 Task: In the  document Hollywoodfile.odt change page color to  'Blue'. Insert watermark  'Do not copy ' Apply Font Style in watermark Georgia
Action: Mouse moved to (324, 423)
Screenshot: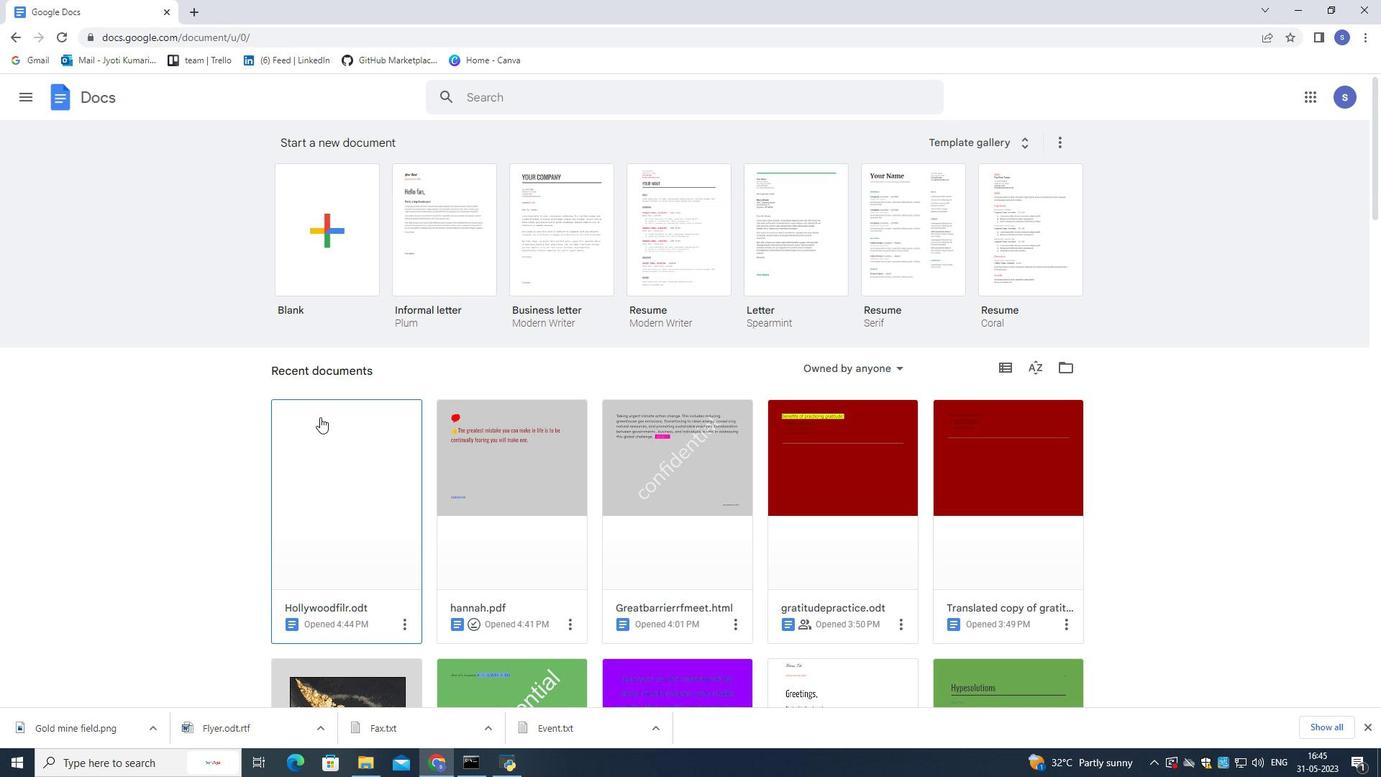 
Action: Mouse pressed left at (324, 423)
Screenshot: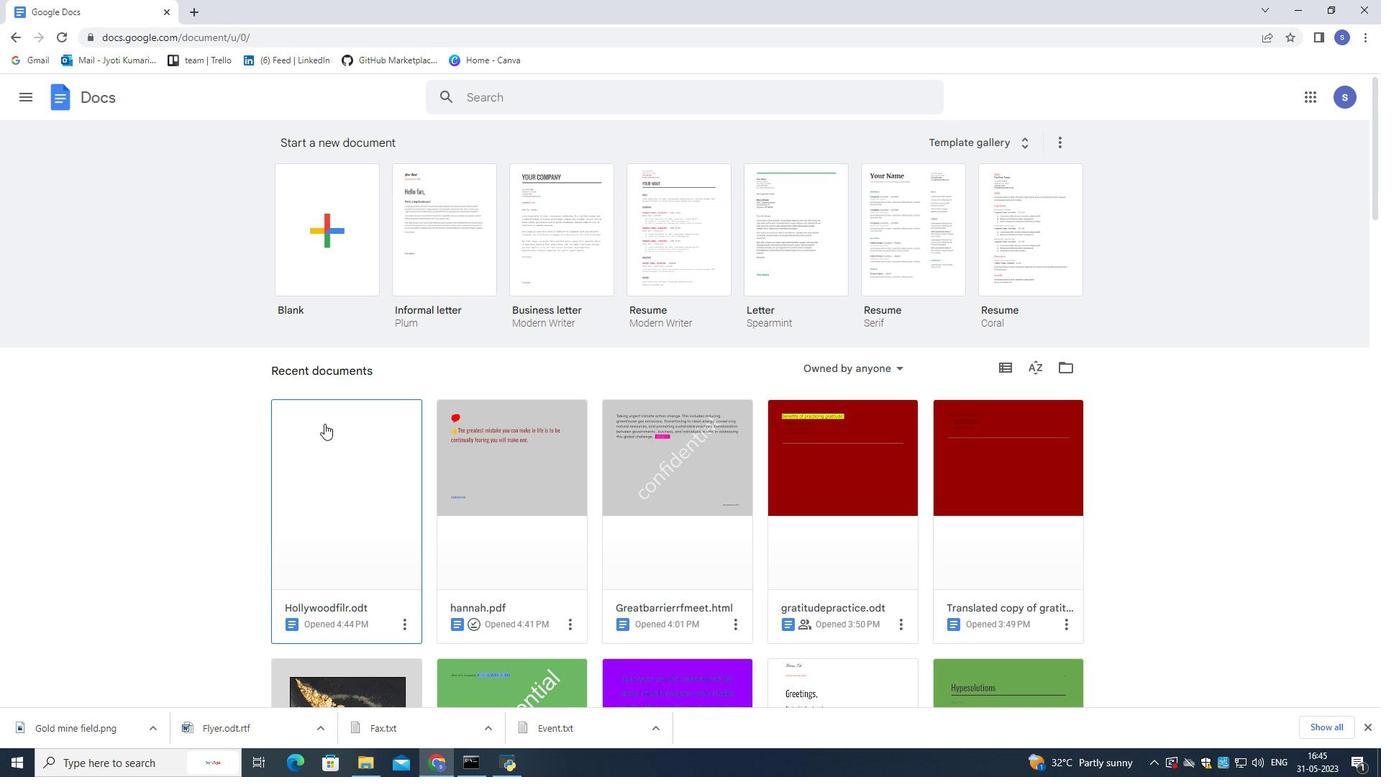 
Action: Mouse moved to (325, 424)
Screenshot: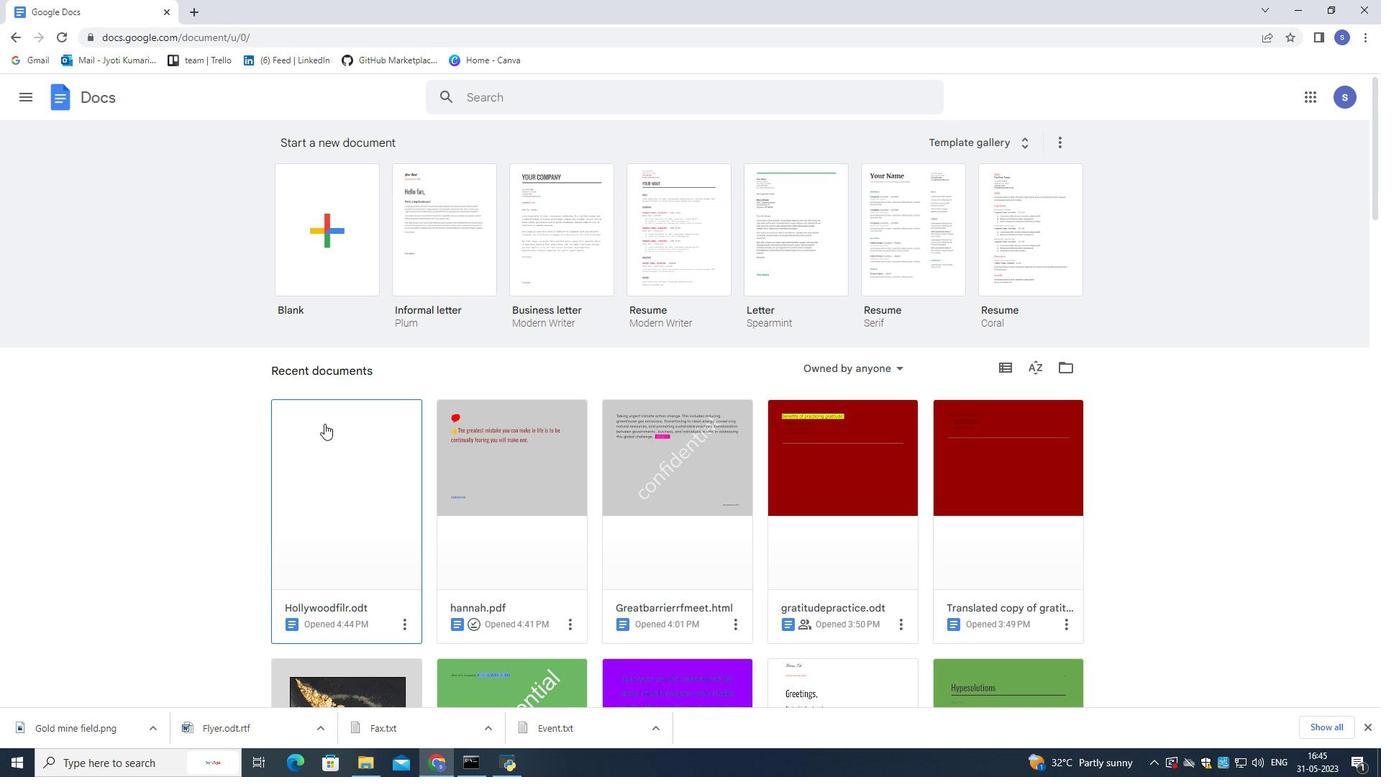 
Action: Mouse pressed left at (325, 424)
Screenshot: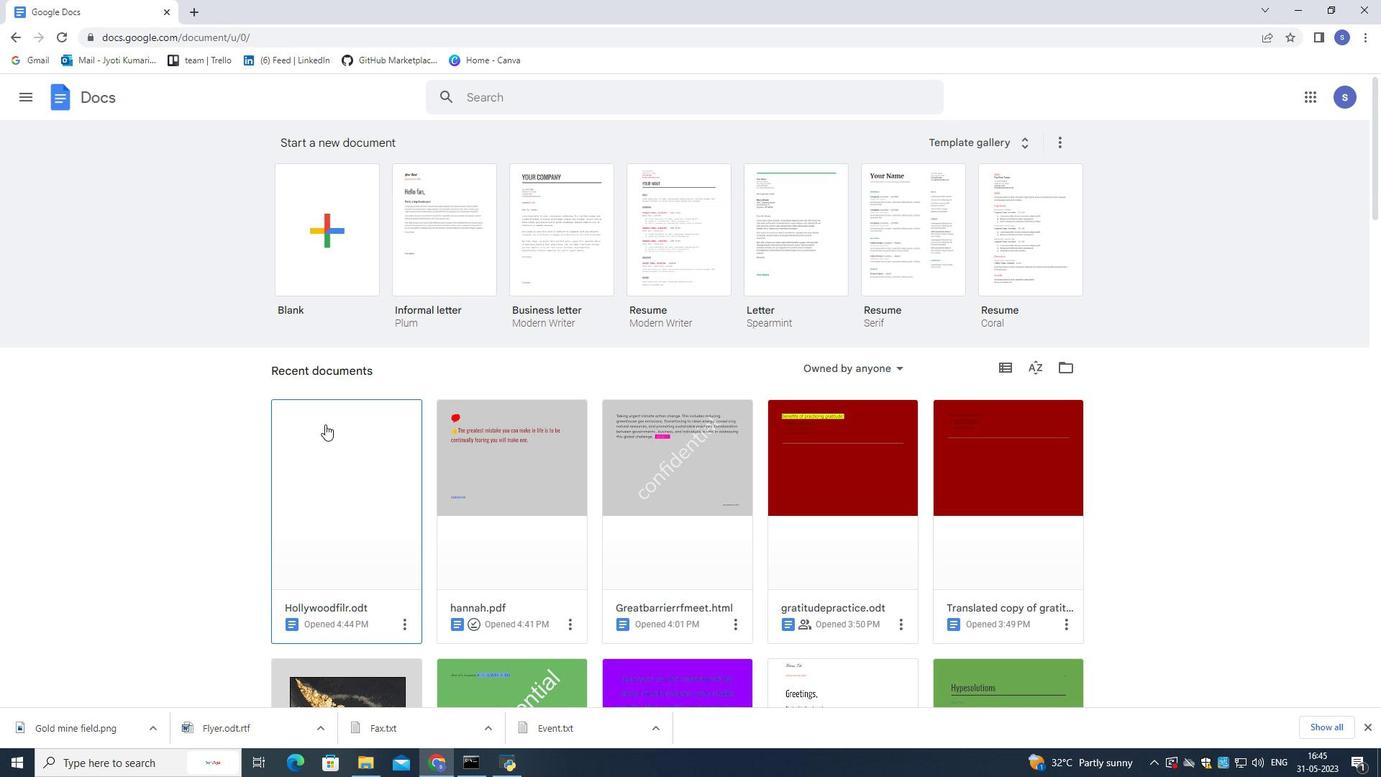 
Action: Mouse moved to (53, 107)
Screenshot: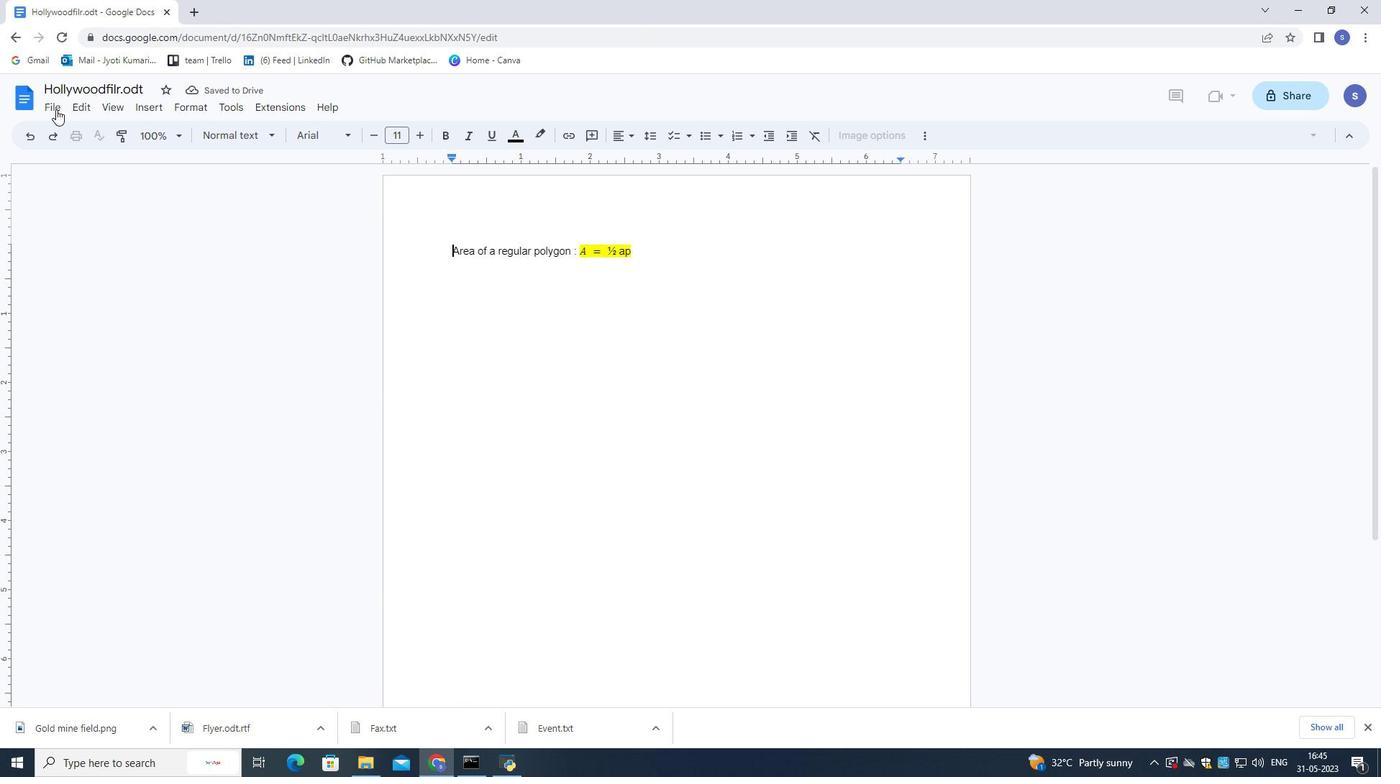 
Action: Mouse pressed left at (53, 107)
Screenshot: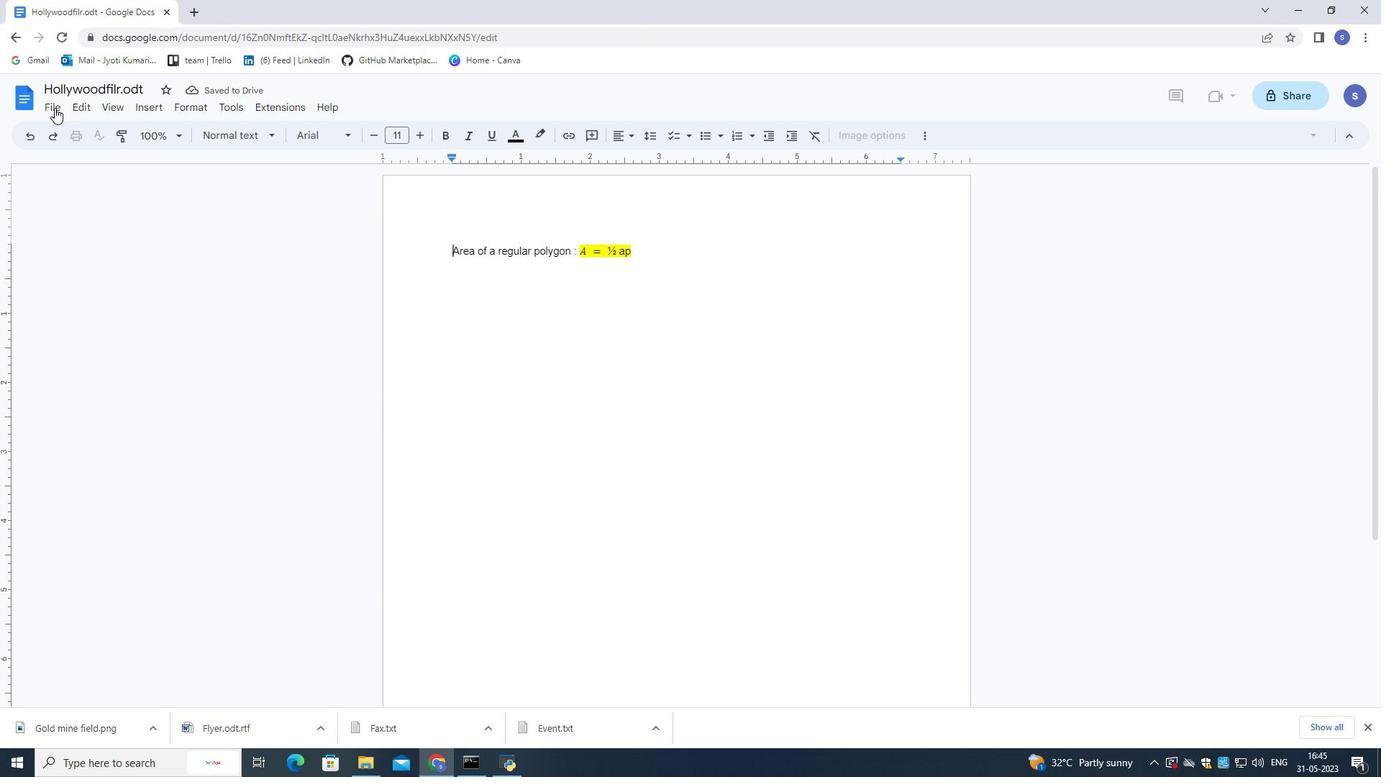 
Action: Mouse moved to (143, 433)
Screenshot: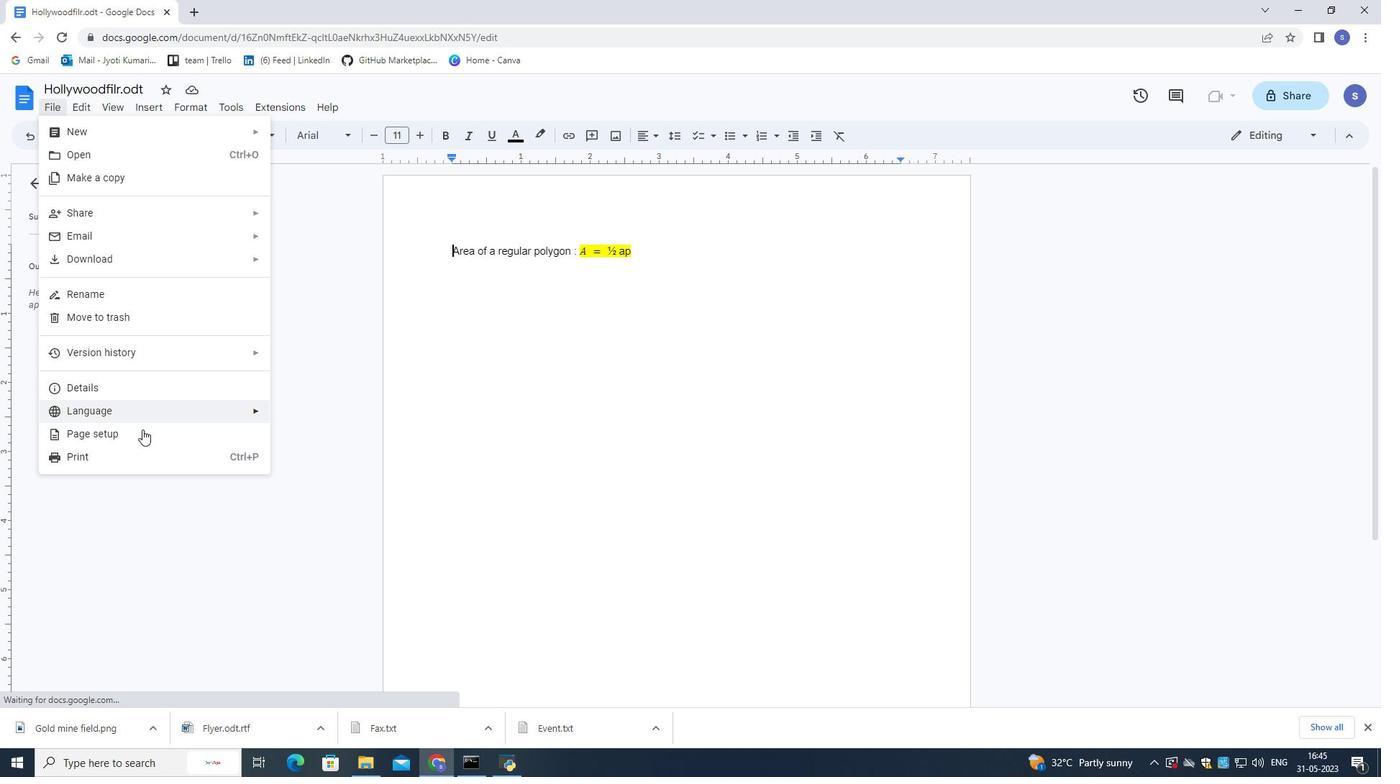 
Action: Mouse pressed left at (143, 433)
Screenshot: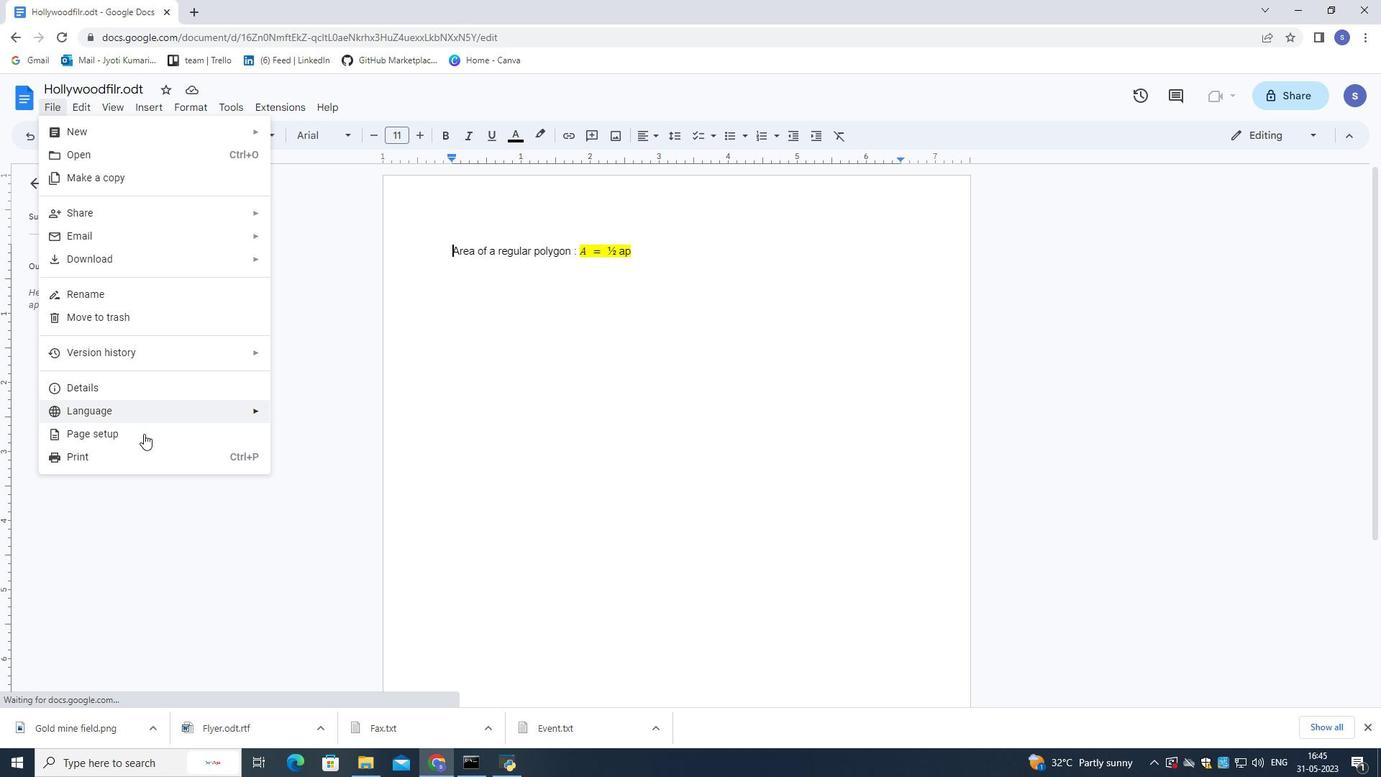 
Action: Mouse moved to (583, 475)
Screenshot: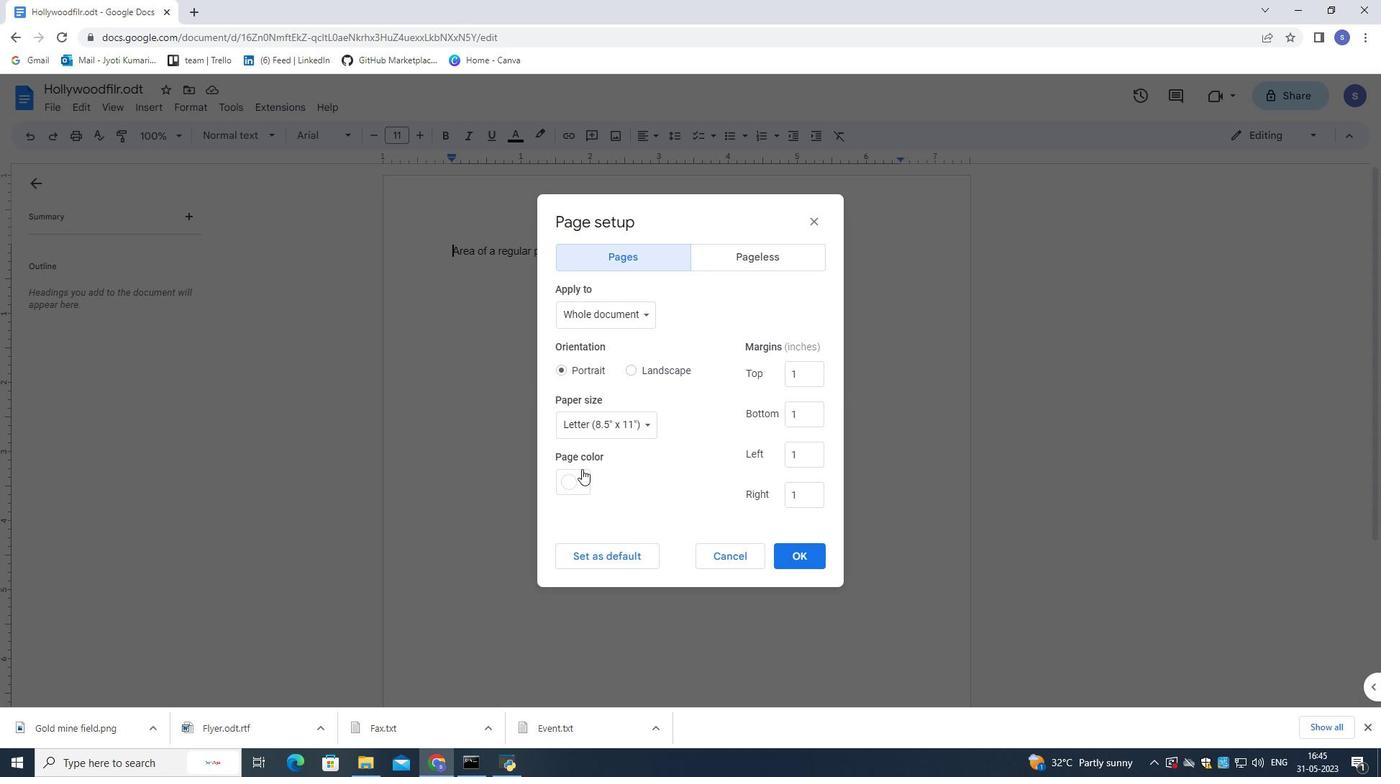 
Action: Mouse pressed left at (583, 475)
Screenshot: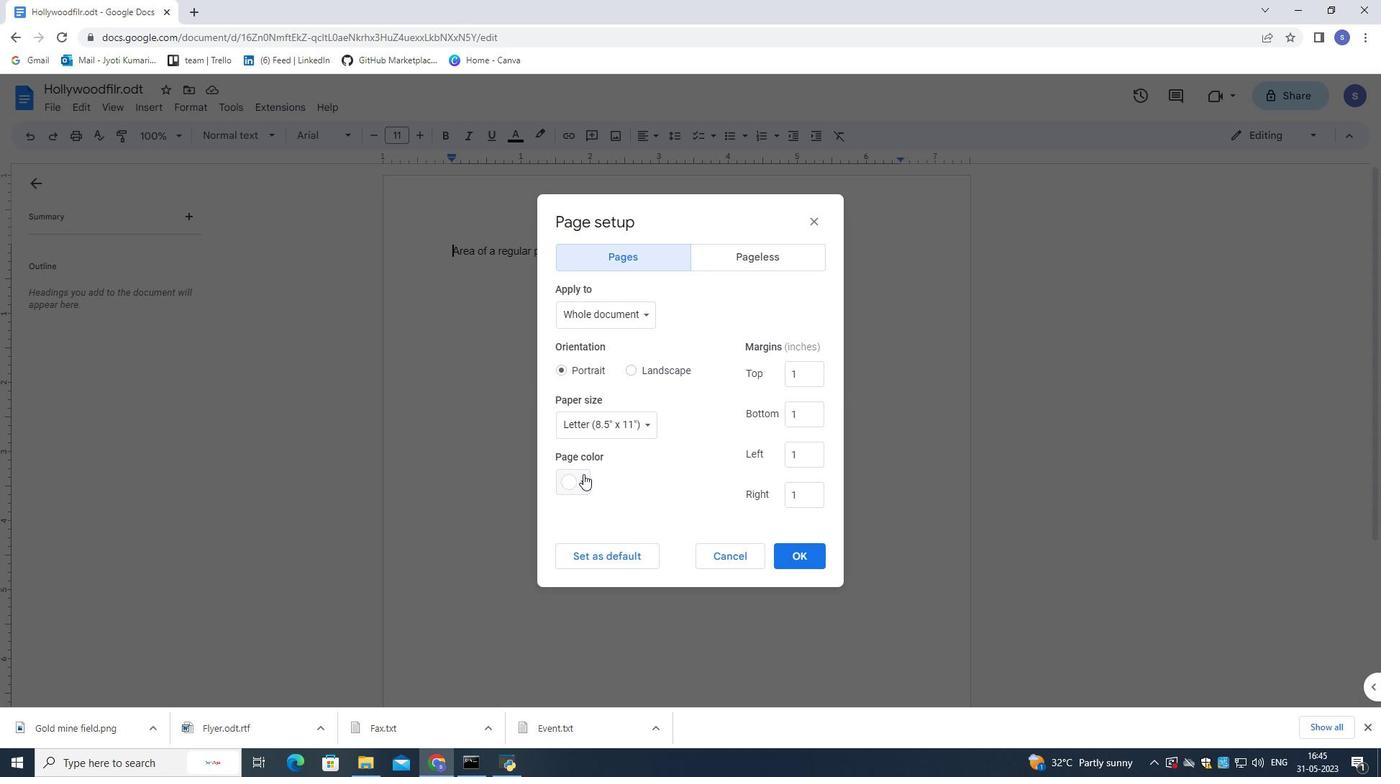 
Action: Mouse moved to (682, 577)
Screenshot: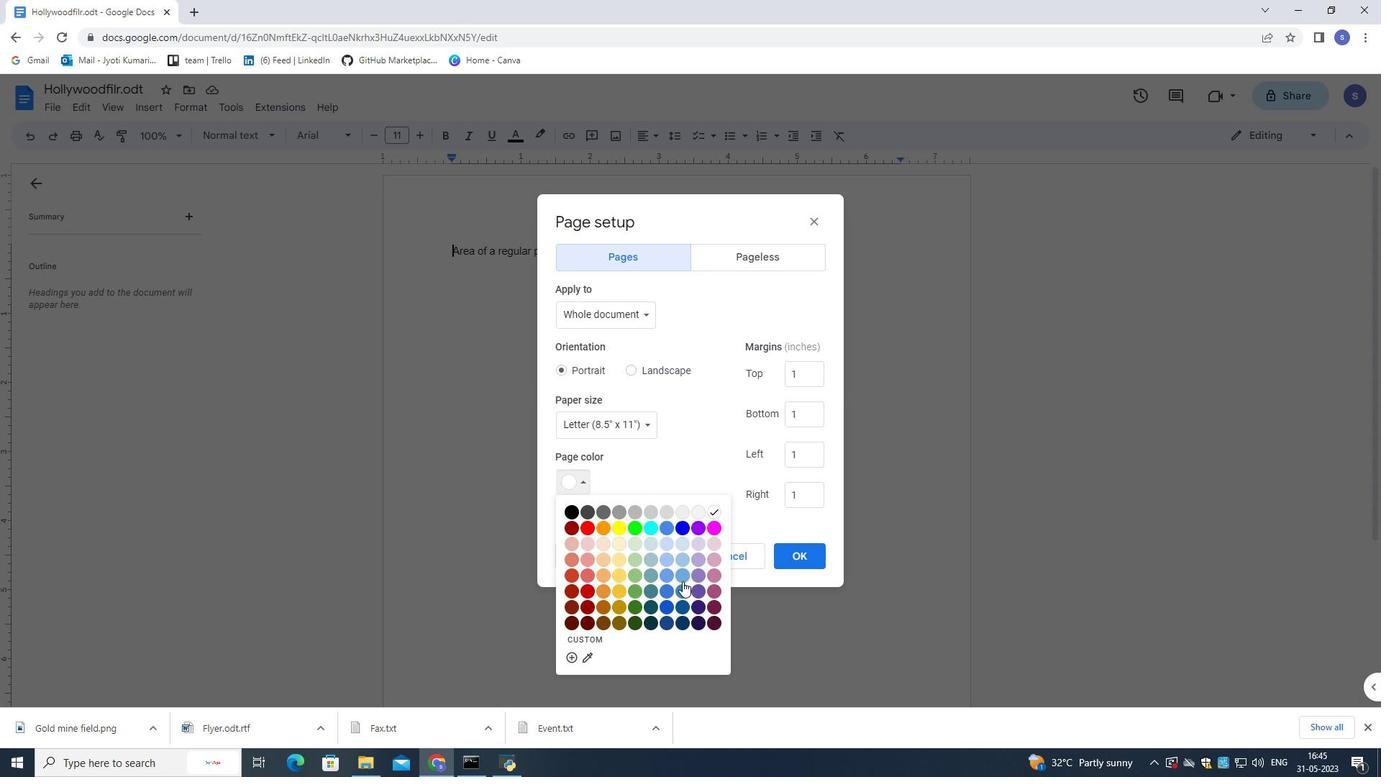 
Action: Mouse pressed left at (682, 577)
Screenshot: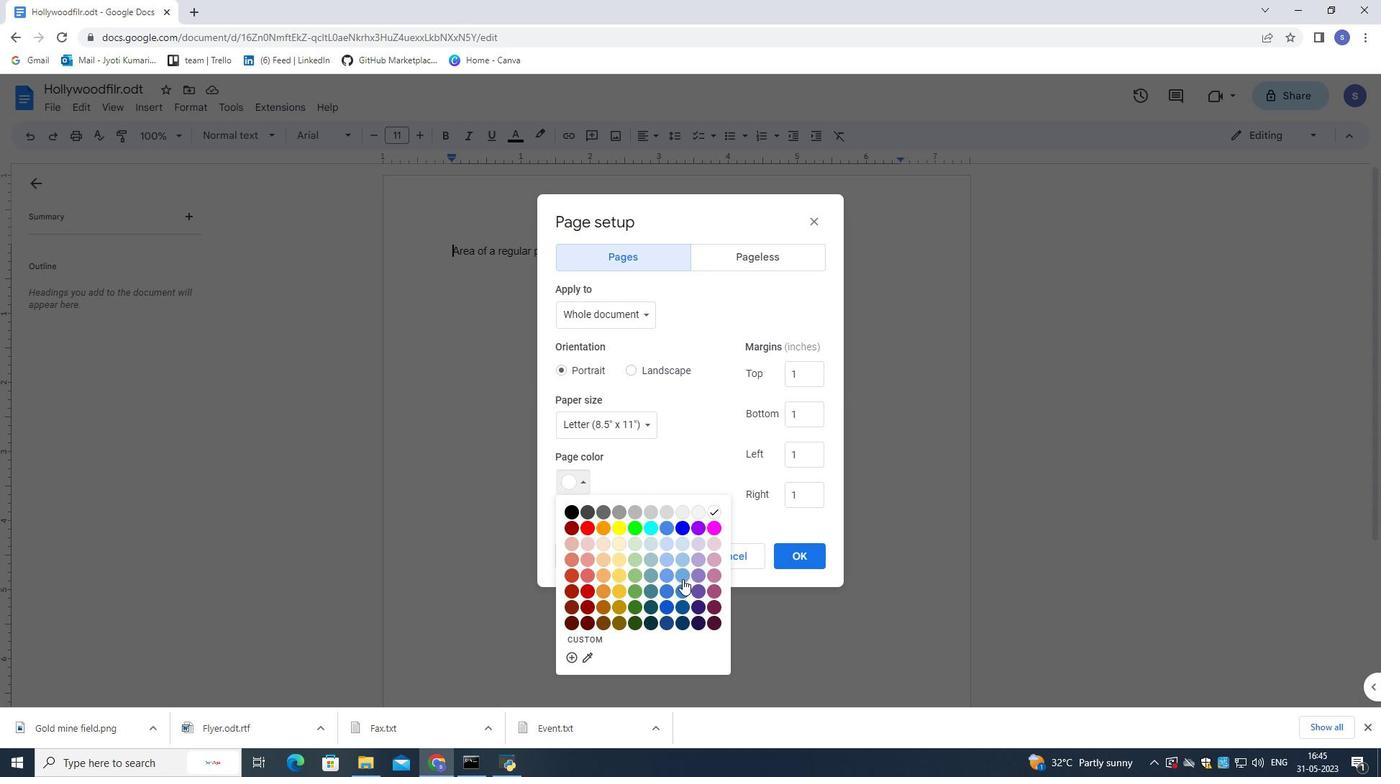 
Action: Mouse moved to (816, 561)
Screenshot: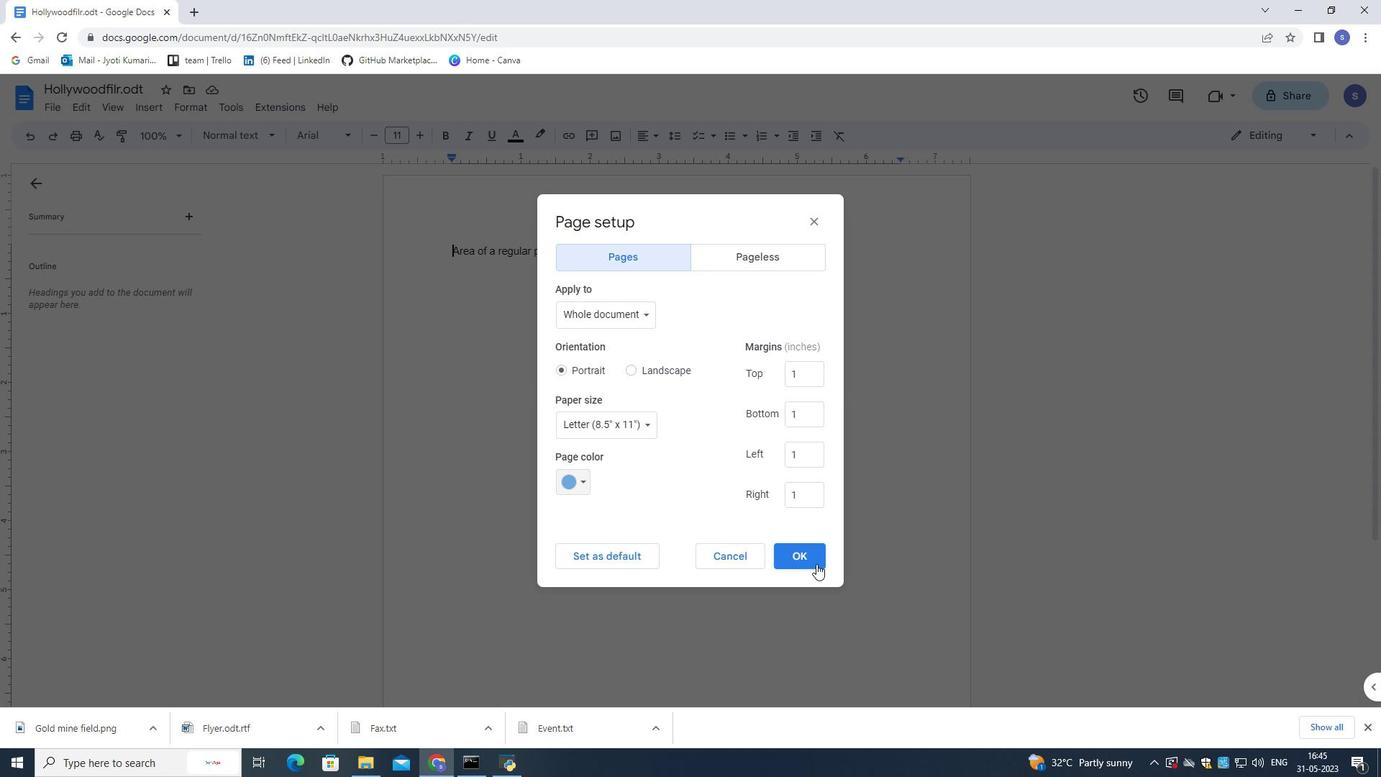 
Action: Mouse pressed left at (816, 561)
Screenshot: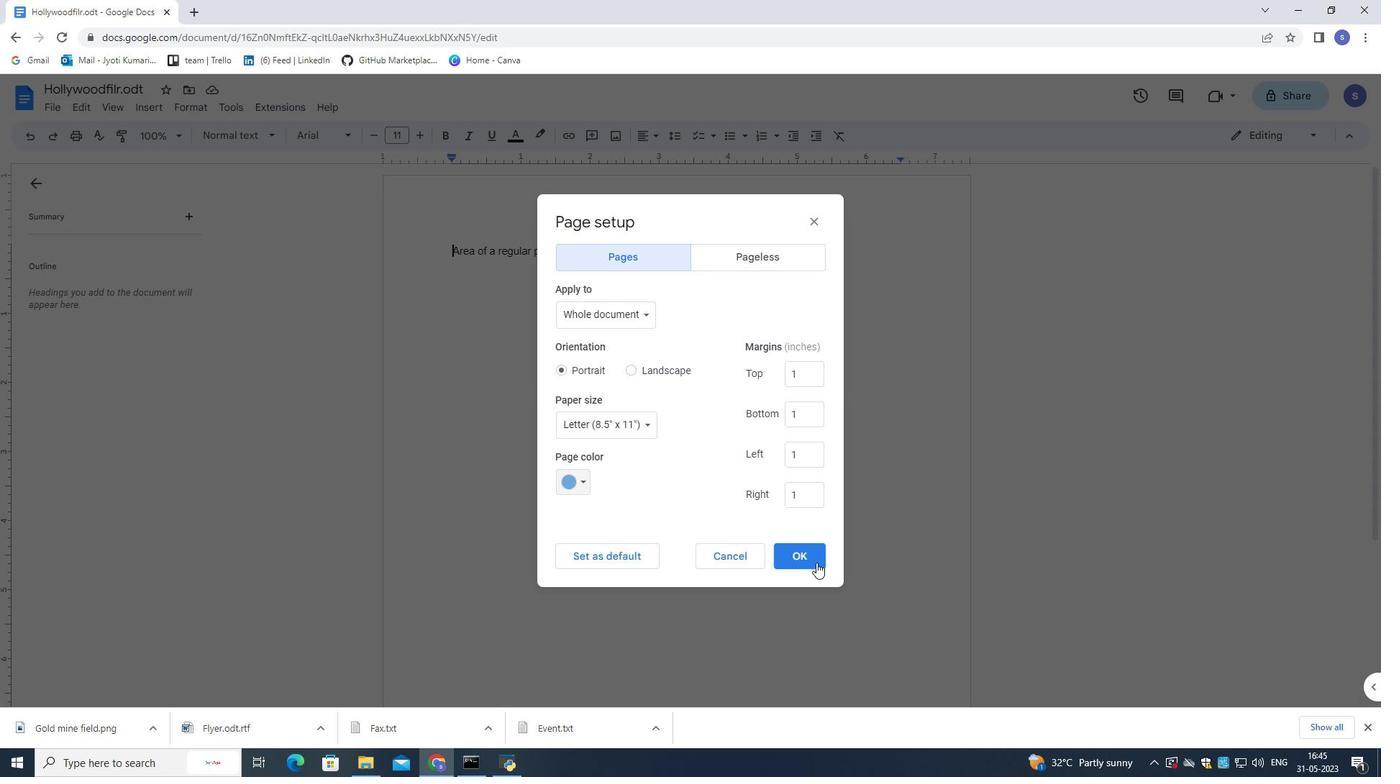 
Action: Mouse moved to (146, 100)
Screenshot: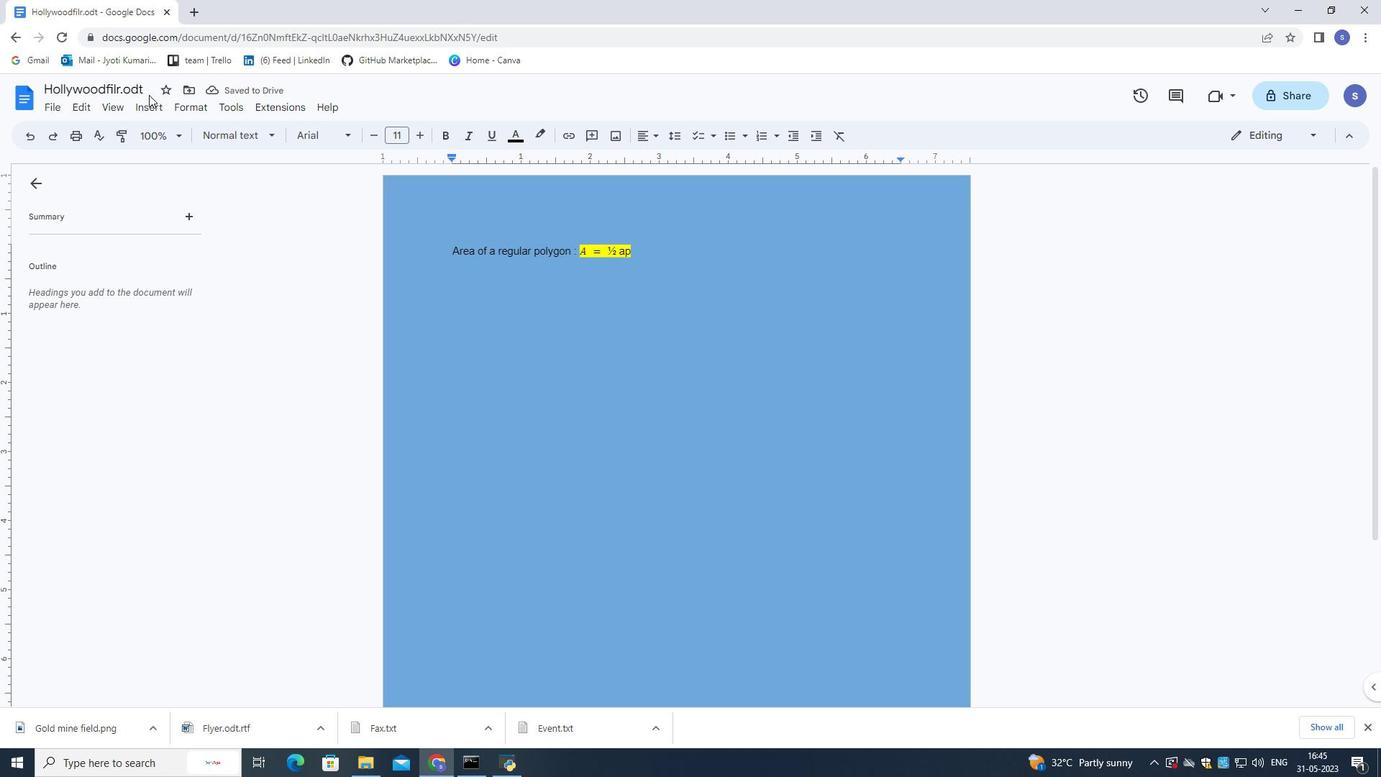 
Action: Mouse pressed left at (146, 100)
Screenshot: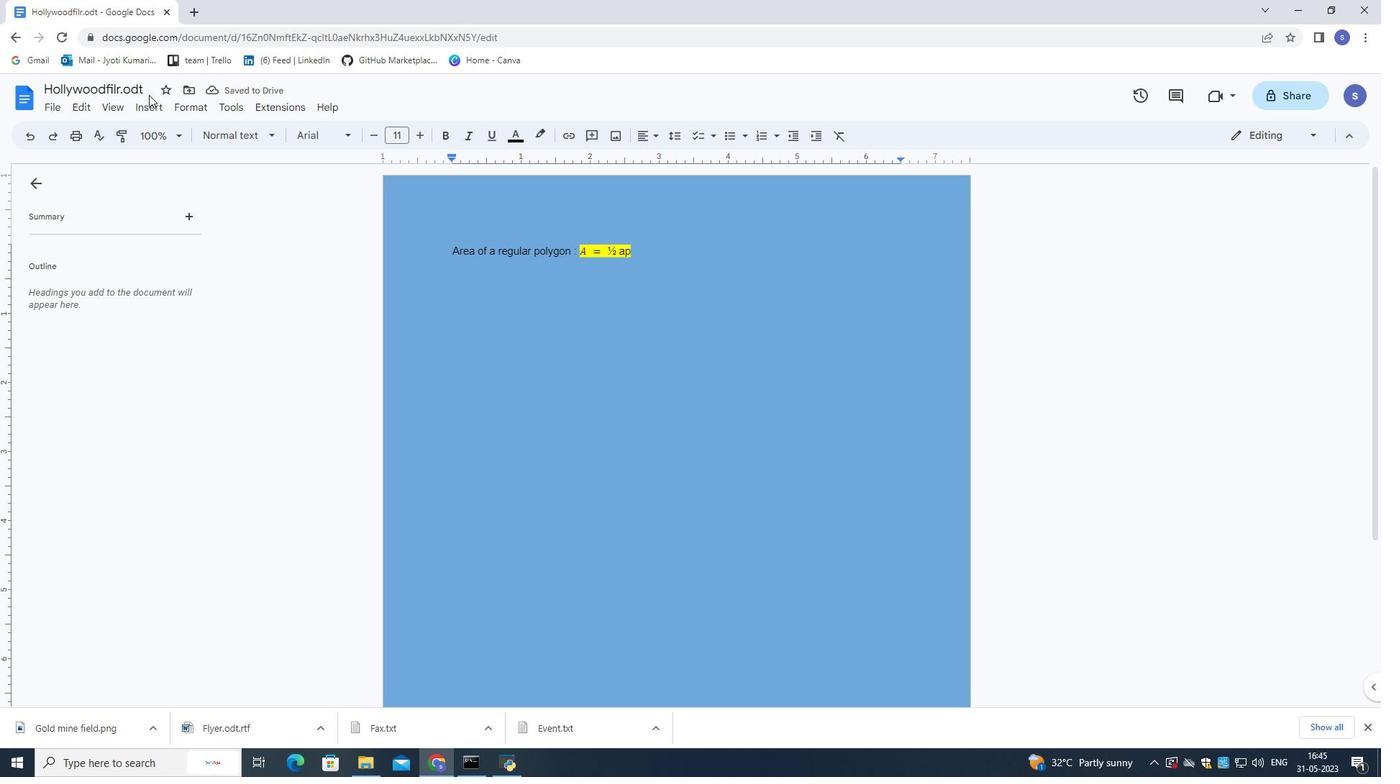 
Action: Mouse moved to (232, 439)
Screenshot: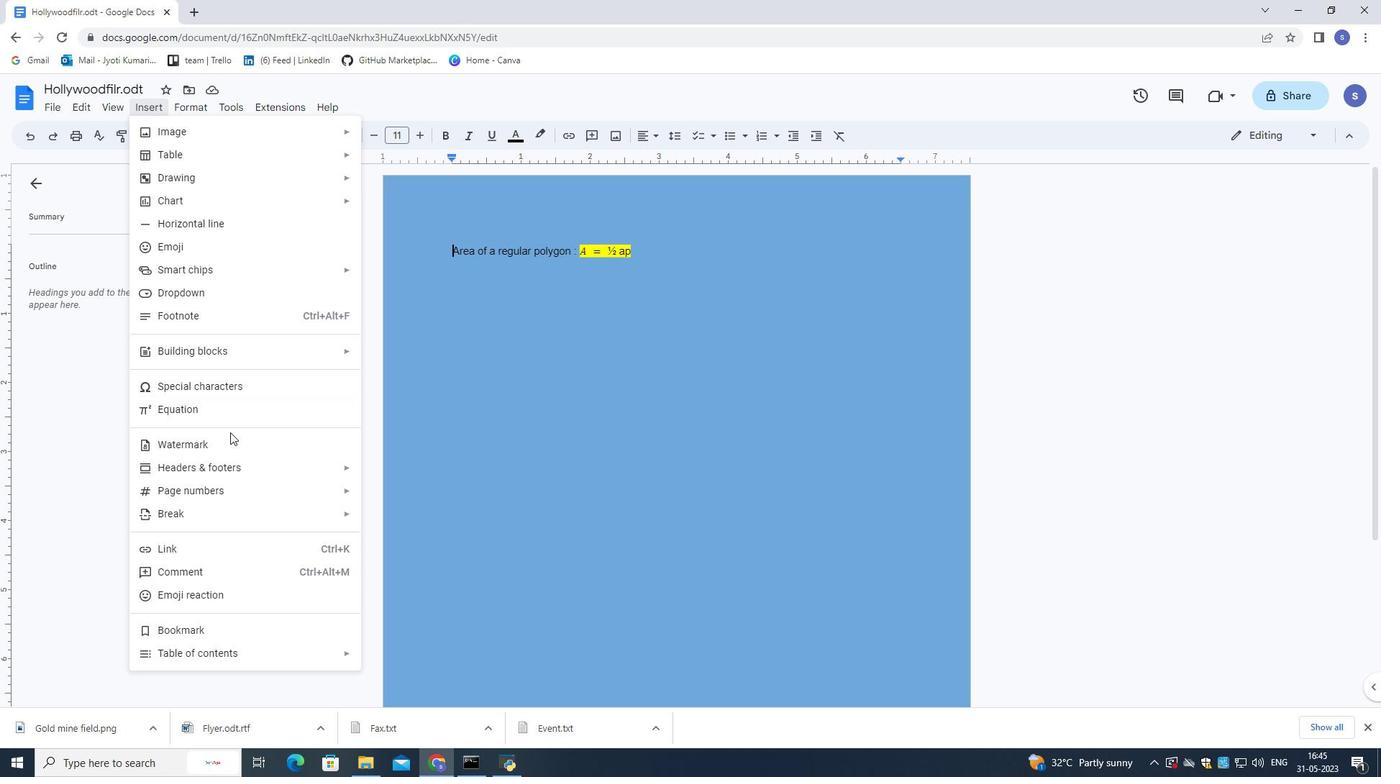 
Action: Mouse pressed left at (232, 439)
Screenshot: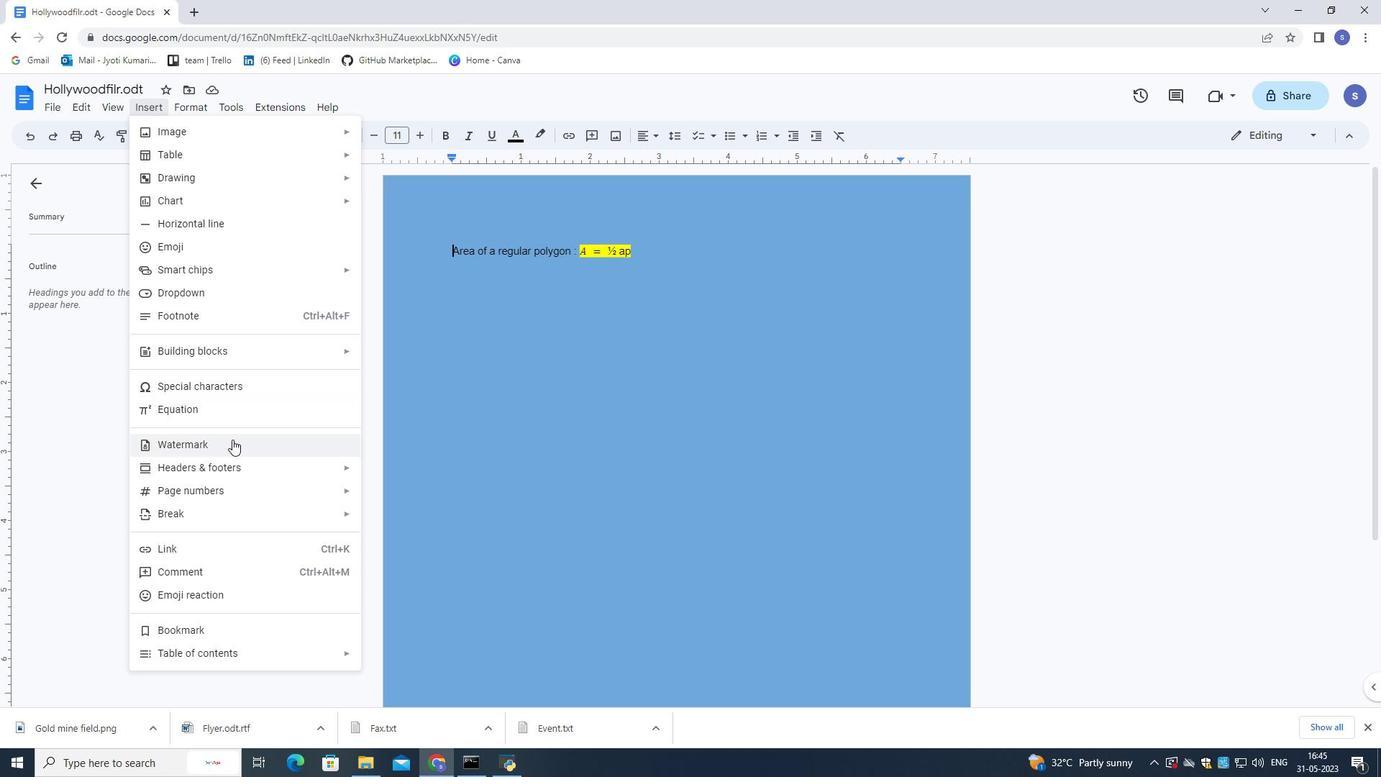 
Action: Mouse moved to (1314, 182)
Screenshot: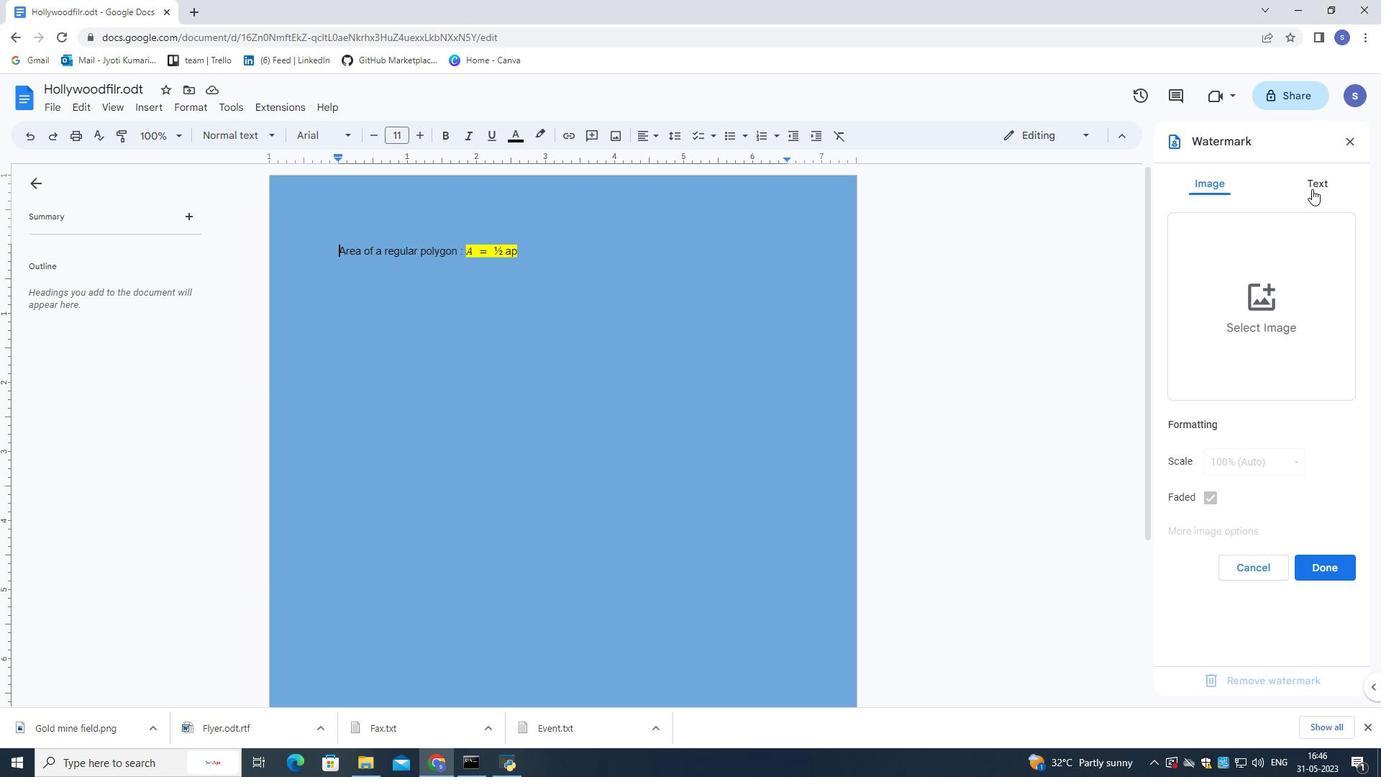 
Action: Mouse pressed left at (1314, 182)
Screenshot: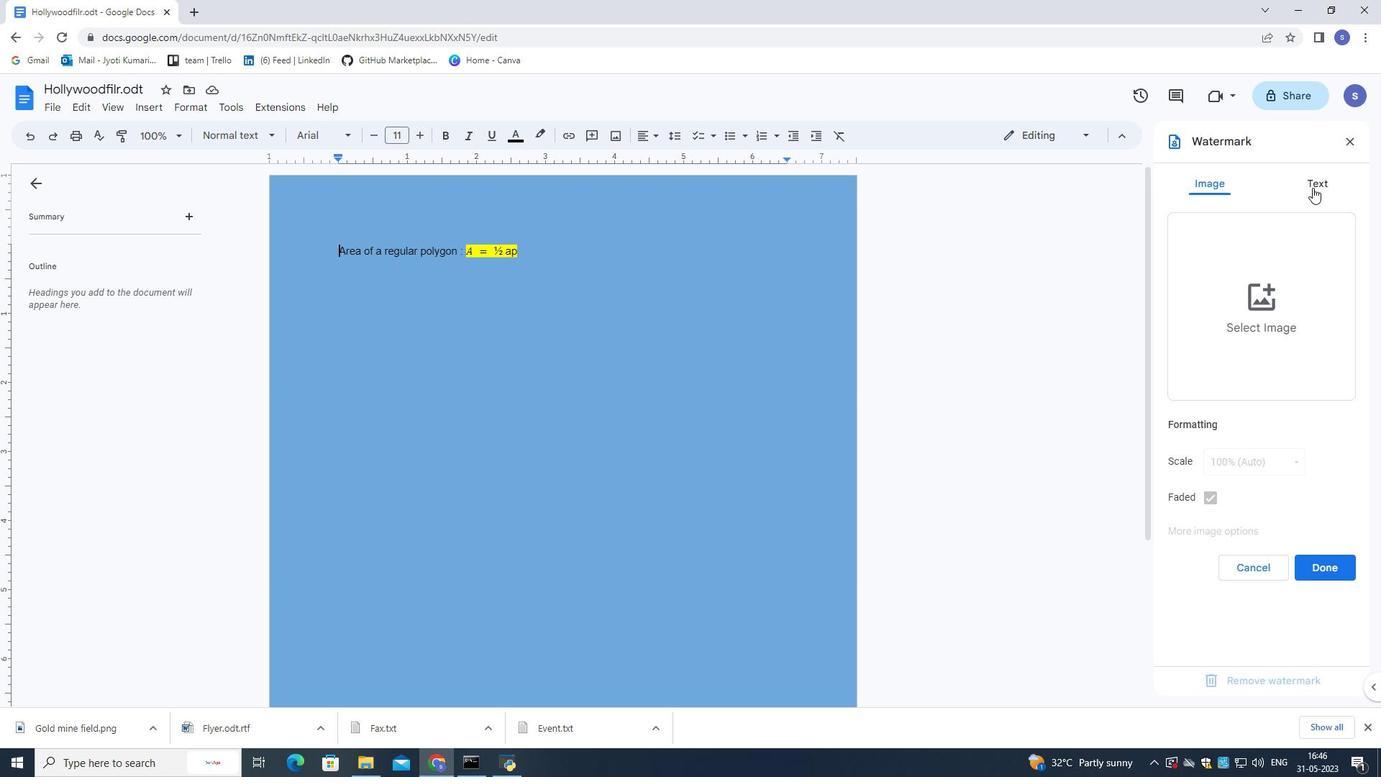 
Action: Mouse moved to (1272, 224)
Screenshot: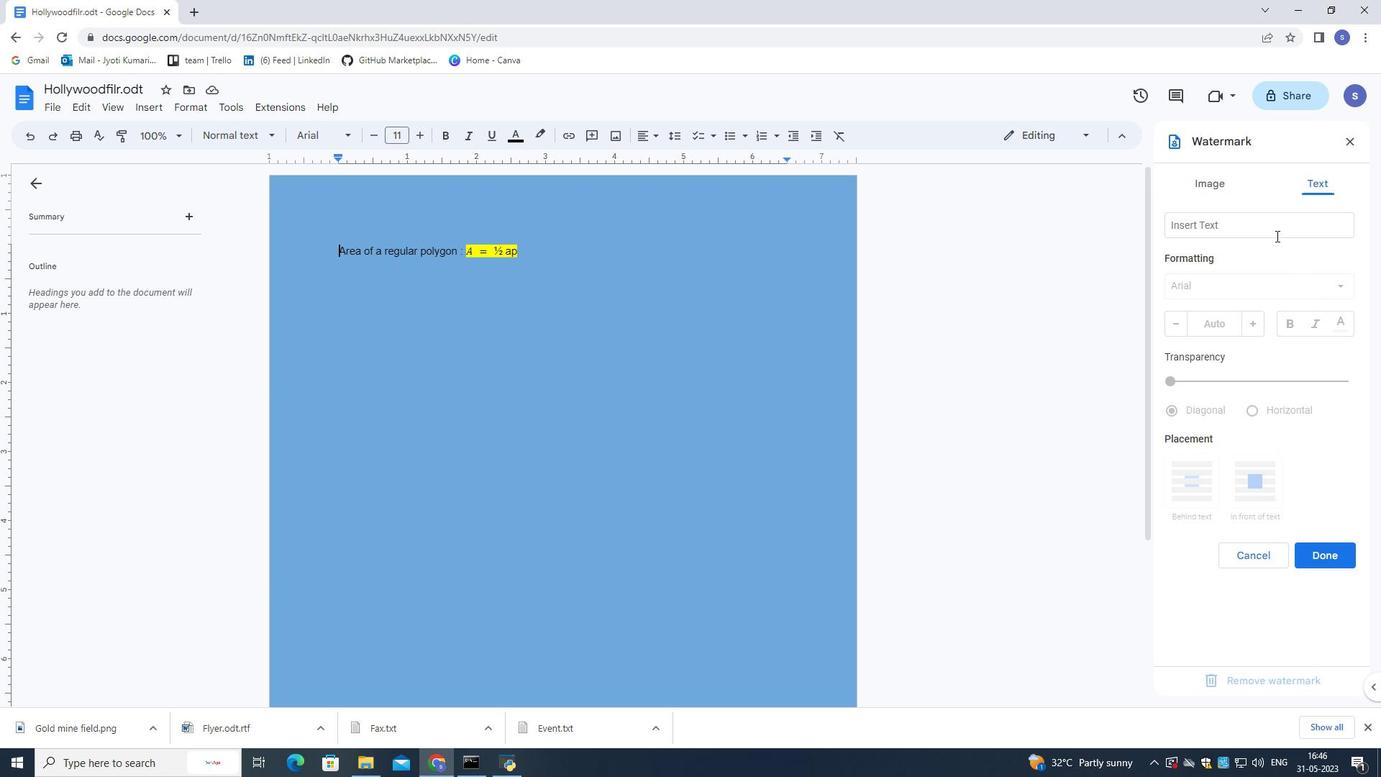 
Action: Mouse pressed left at (1272, 224)
Screenshot: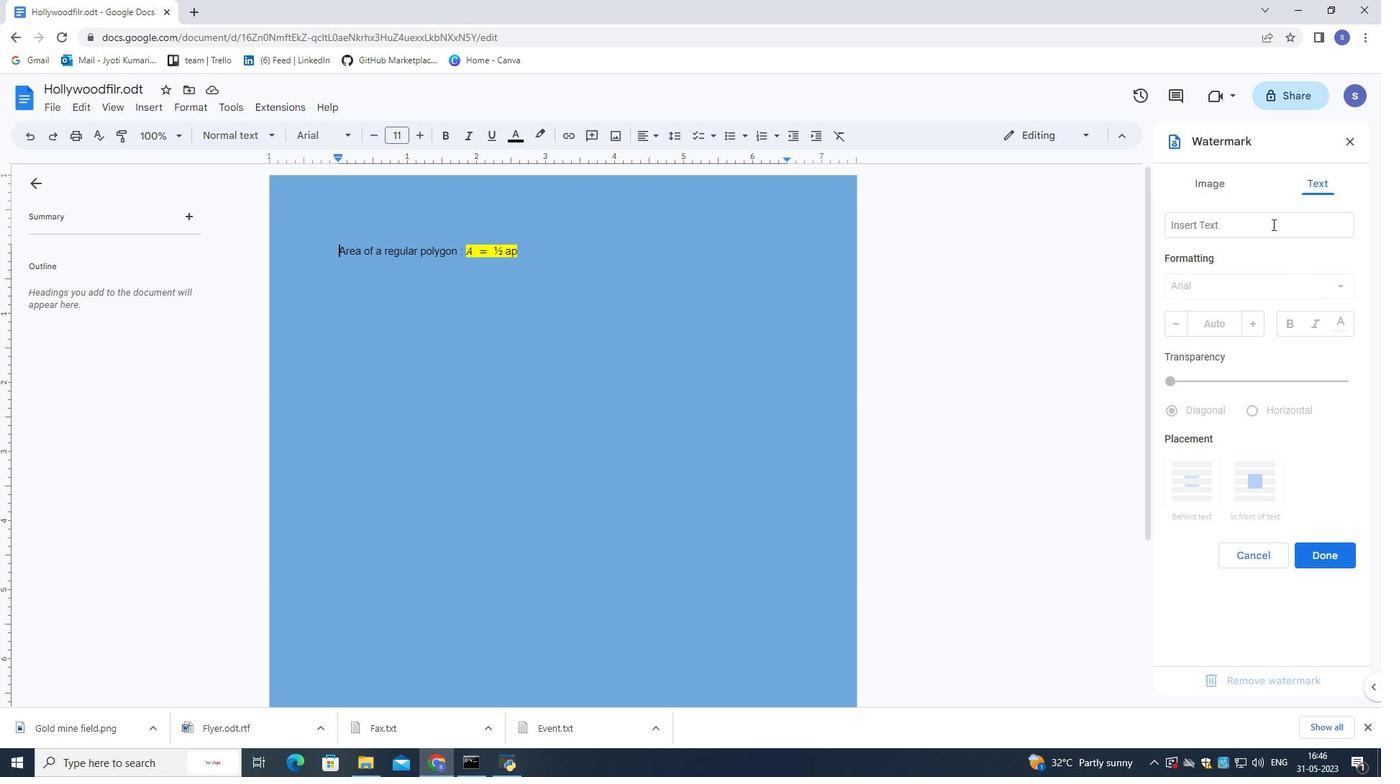 
Action: Mouse moved to (1381, 121)
Screenshot: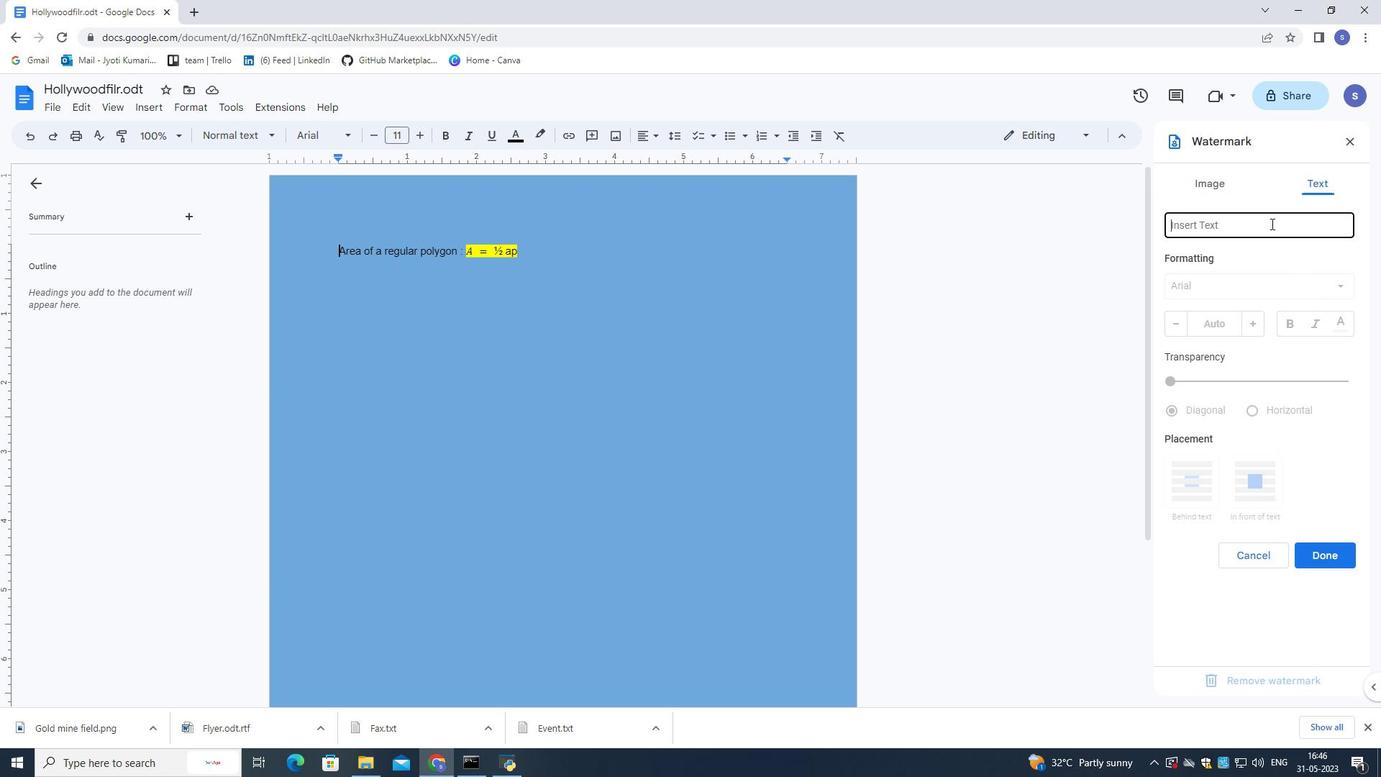 
Action: Key pressed <Key.shift>Do<Key.space>not<Key.space>copy
Screenshot: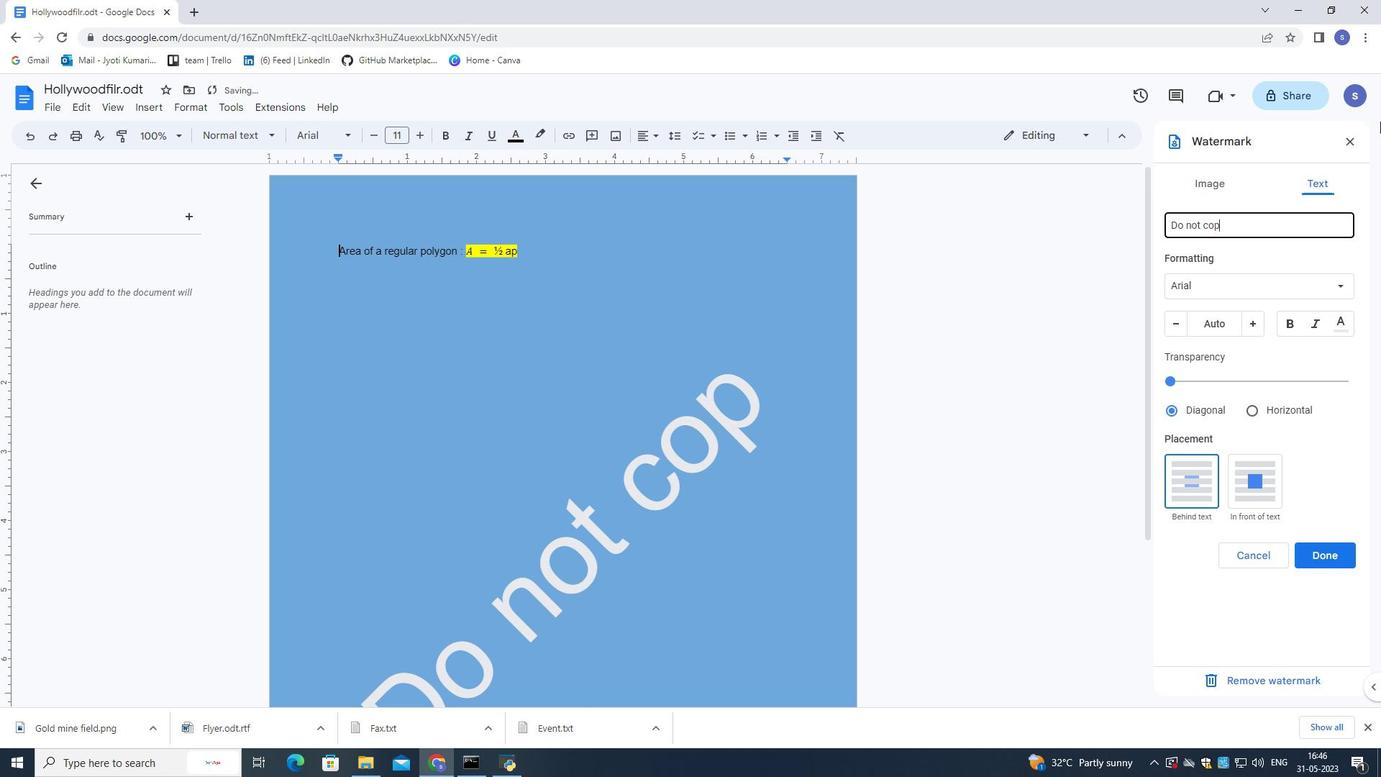 
Action: Mouse moved to (1260, 293)
Screenshot: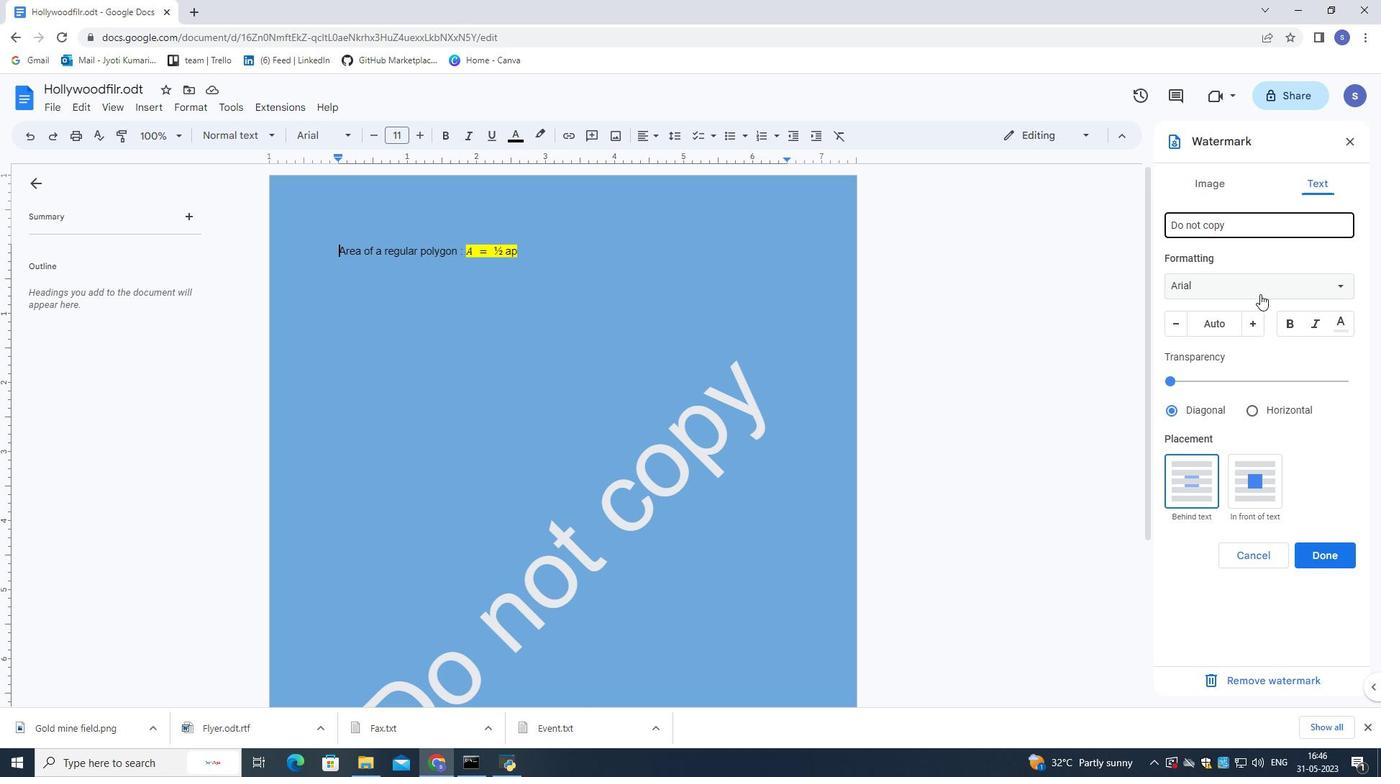 
Action: Mouse pressed left at (1260, 293)
Screenshot: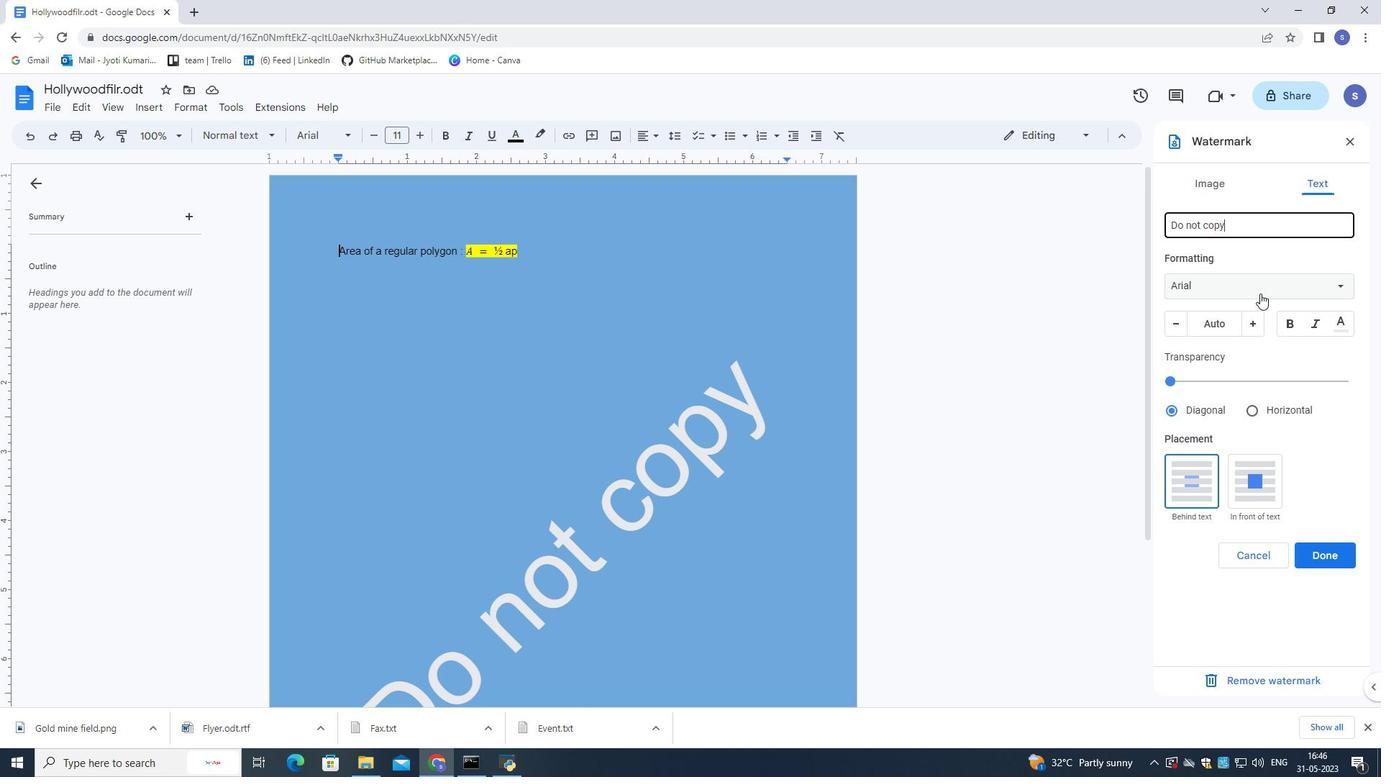 
Action: Mouse moved to (1260, 315)
Screenshot: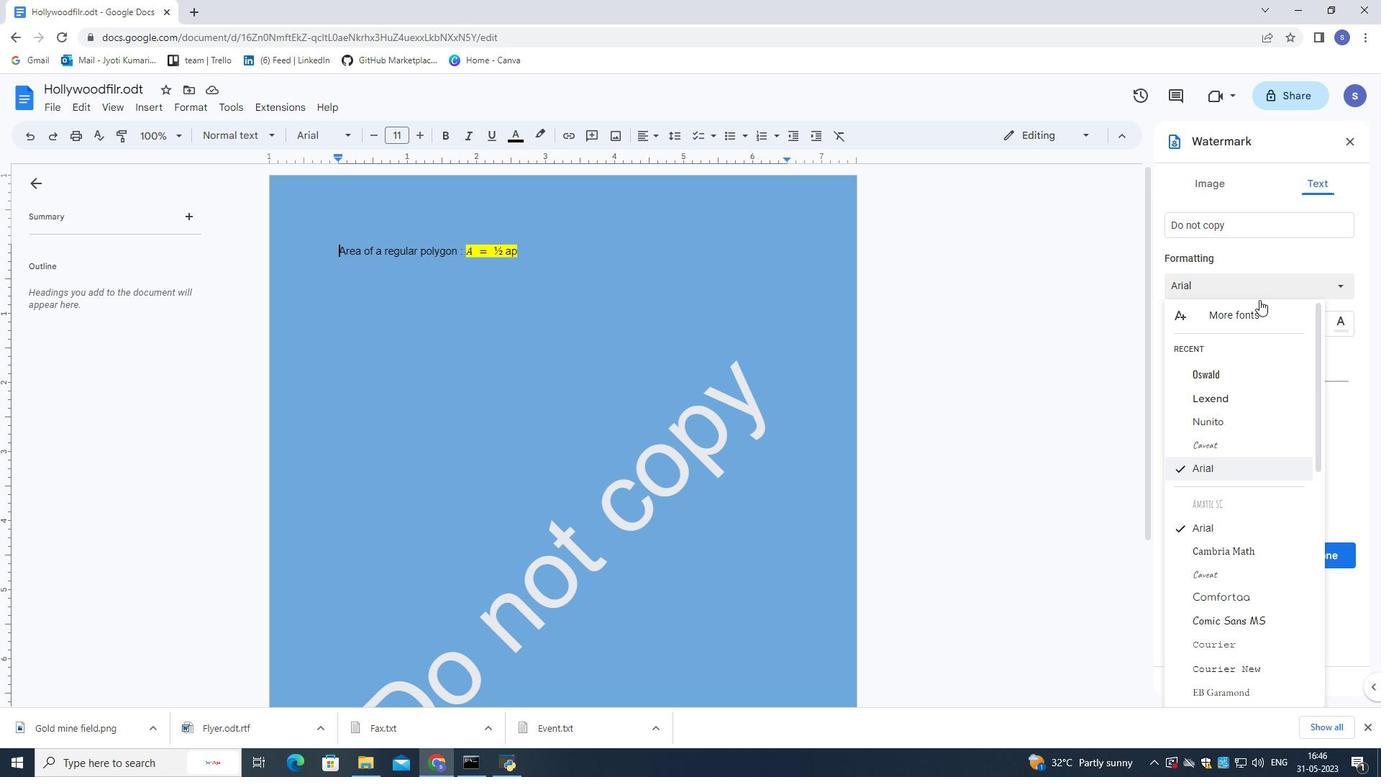 
Action: Mouse pressed left at (1260, 315)
Screenshot: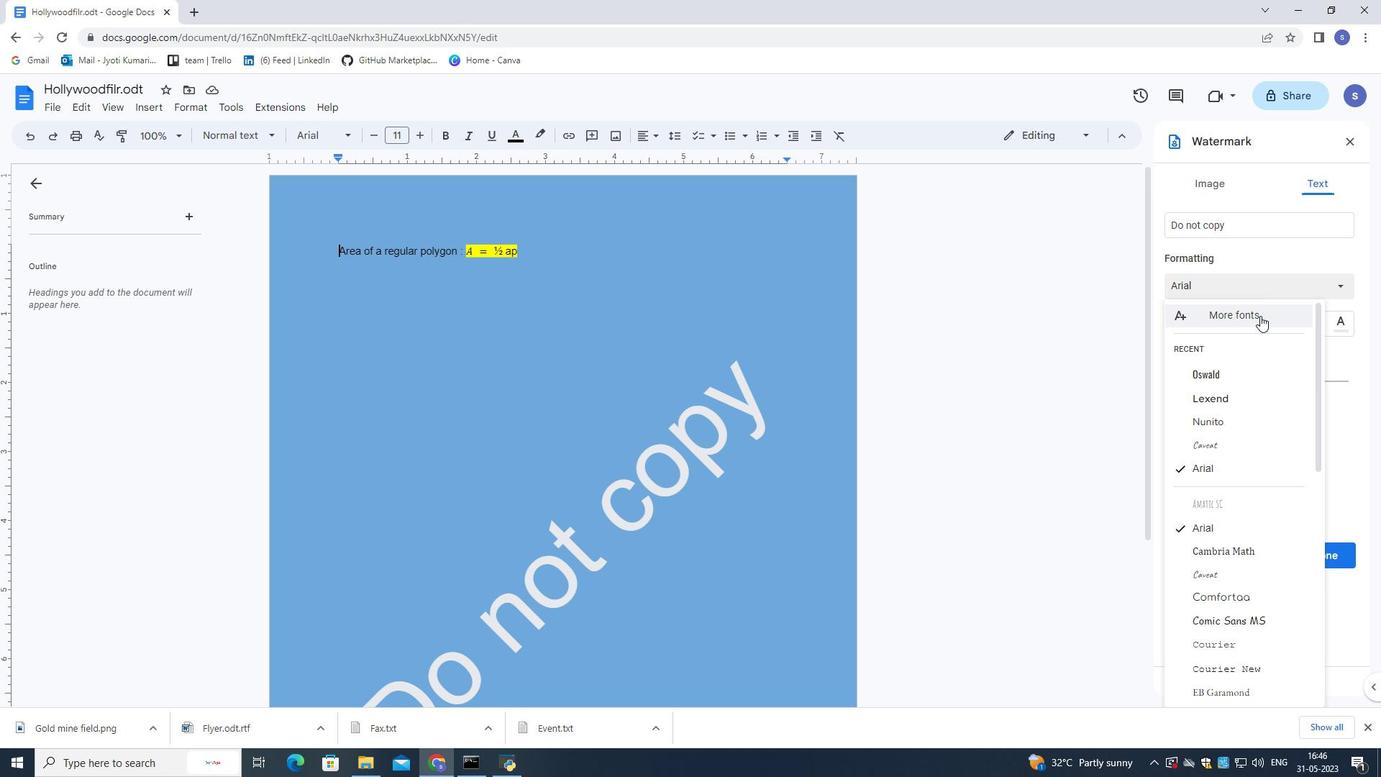 
Action: Mouse moved to (491, 223)
Screenshot: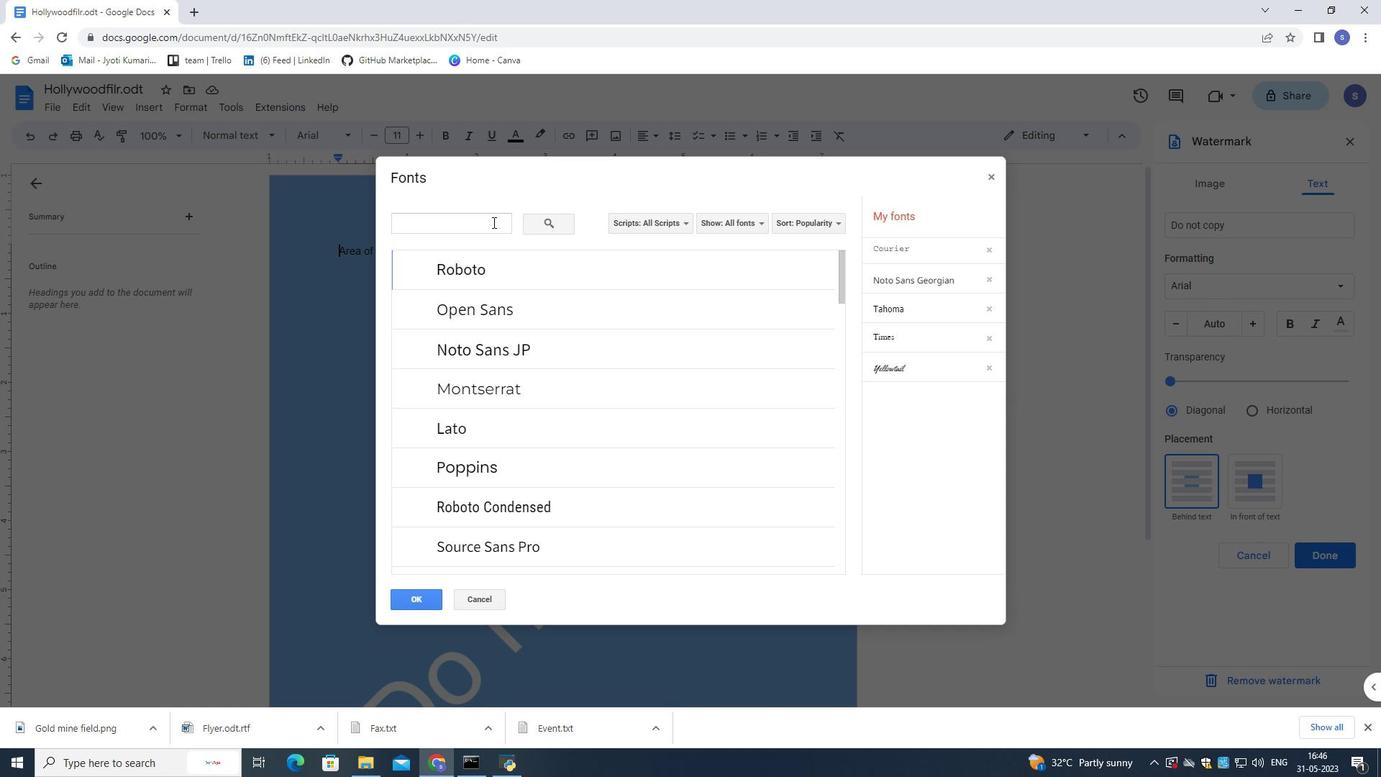 
Action: Mouse pressed left at (491, 223)
Screenshot: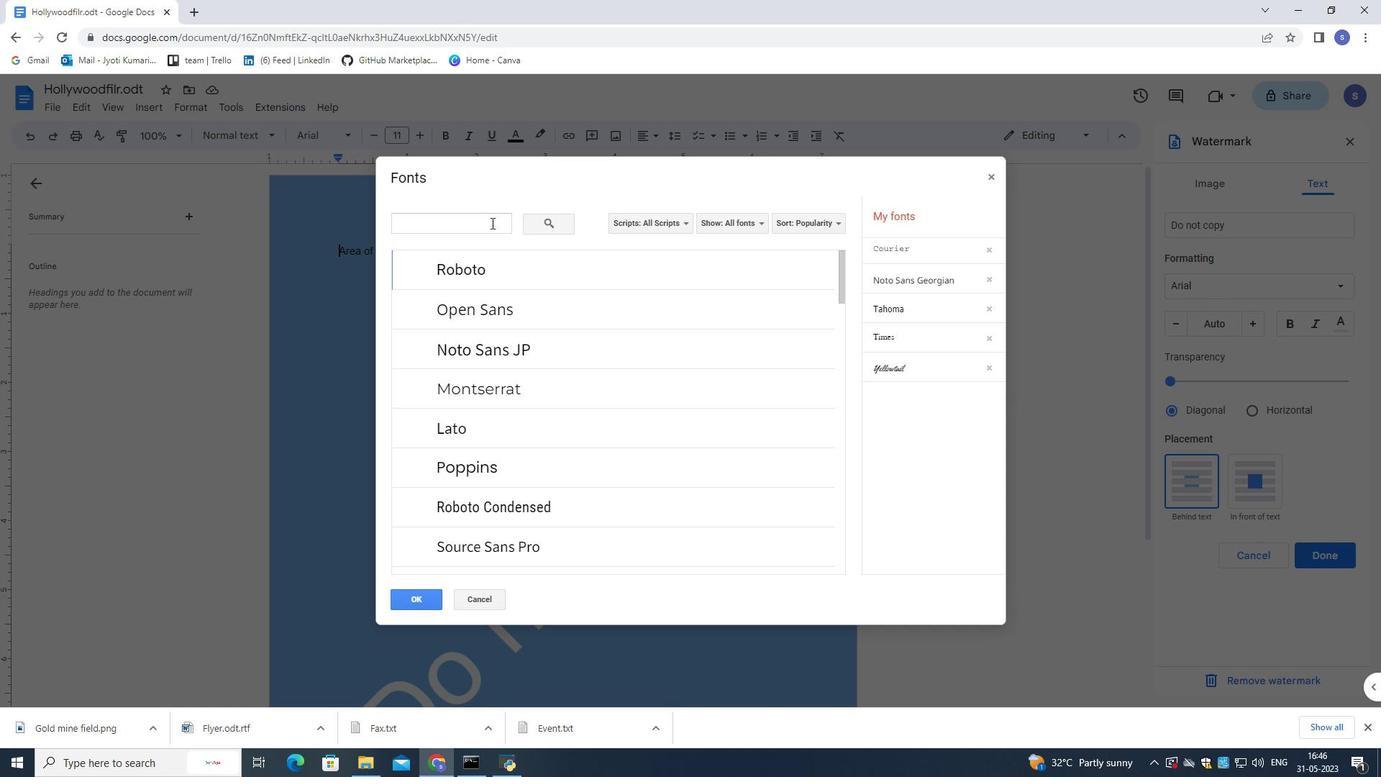 
Action: Key pressed georgia
Screenshot: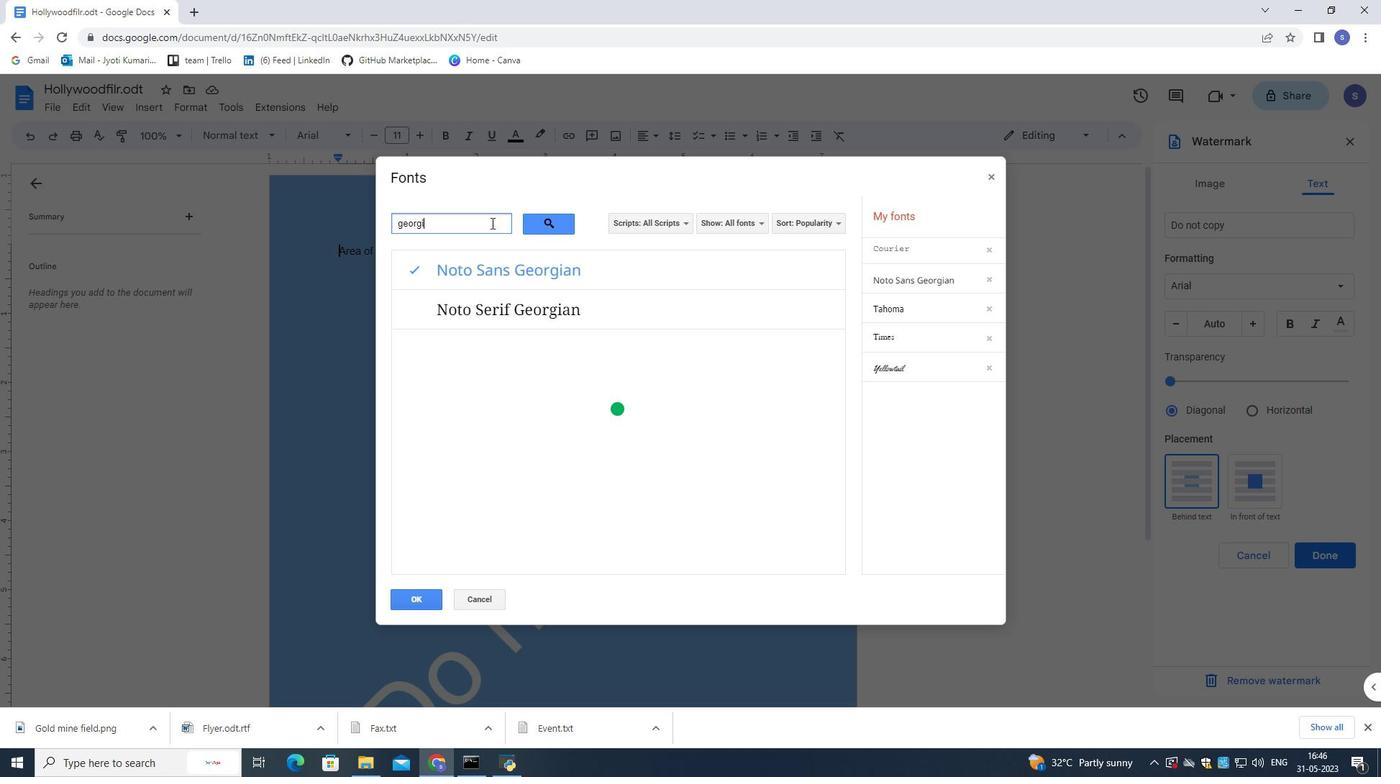 
Action: Mouse moved to (475, 272)
Screenshot: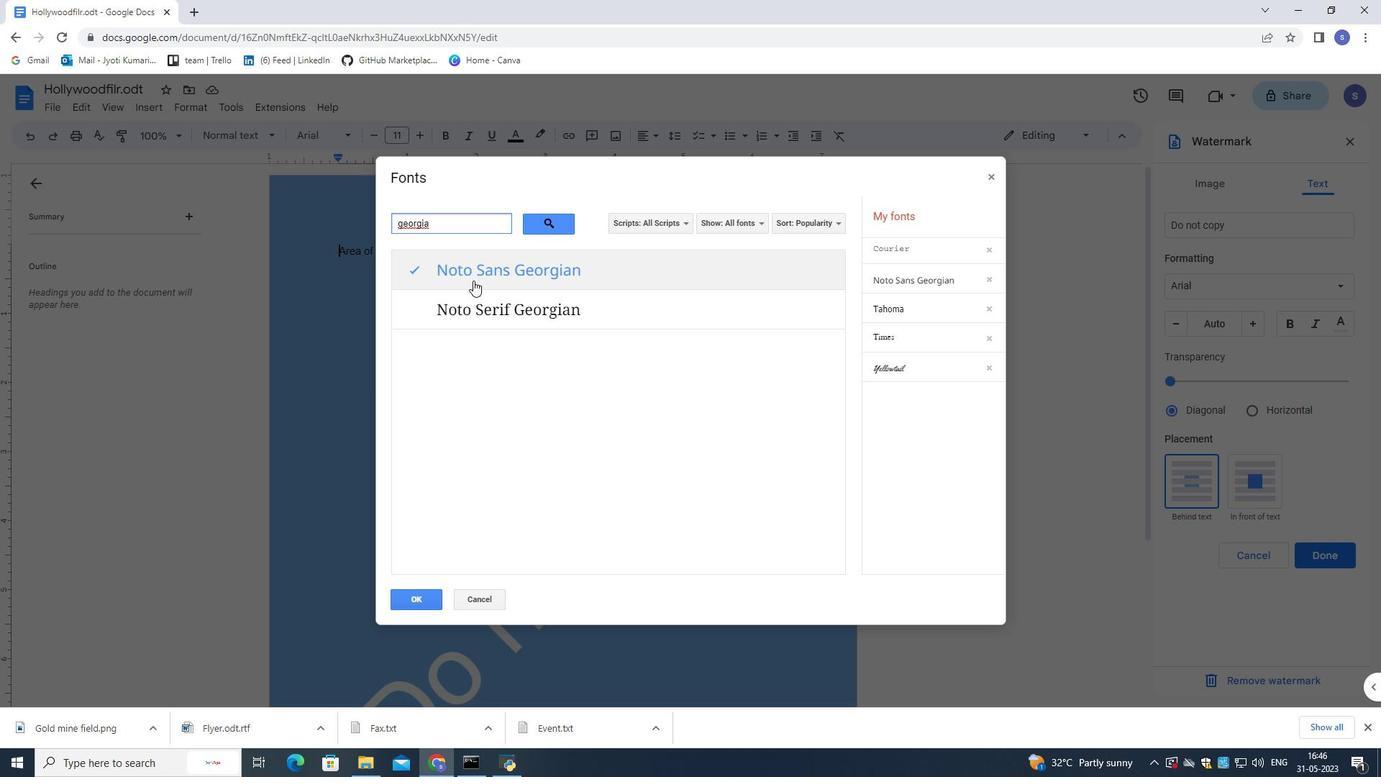 
Action: Mouse pressed left at (475, 272)
Screenshot: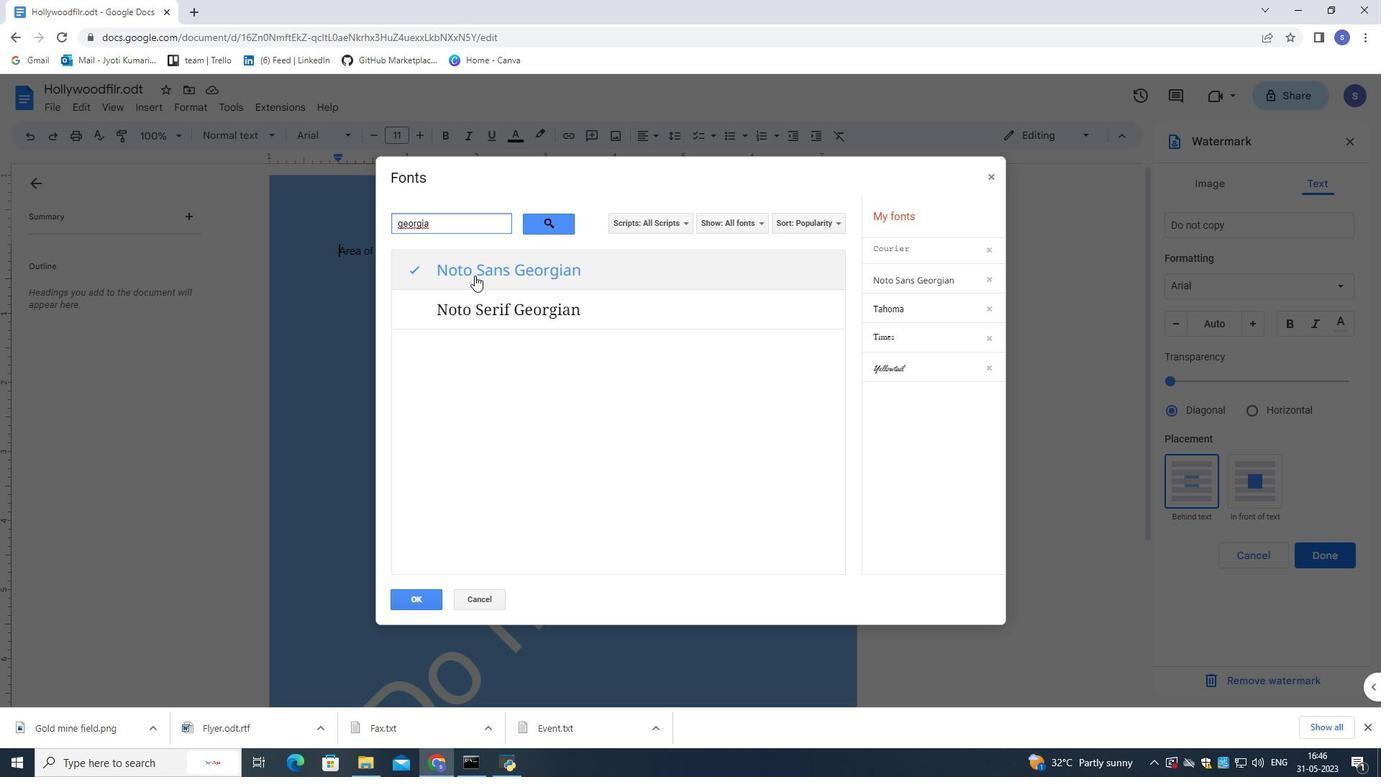 
Action: Mouse moved to (413, 602)
Screenshot: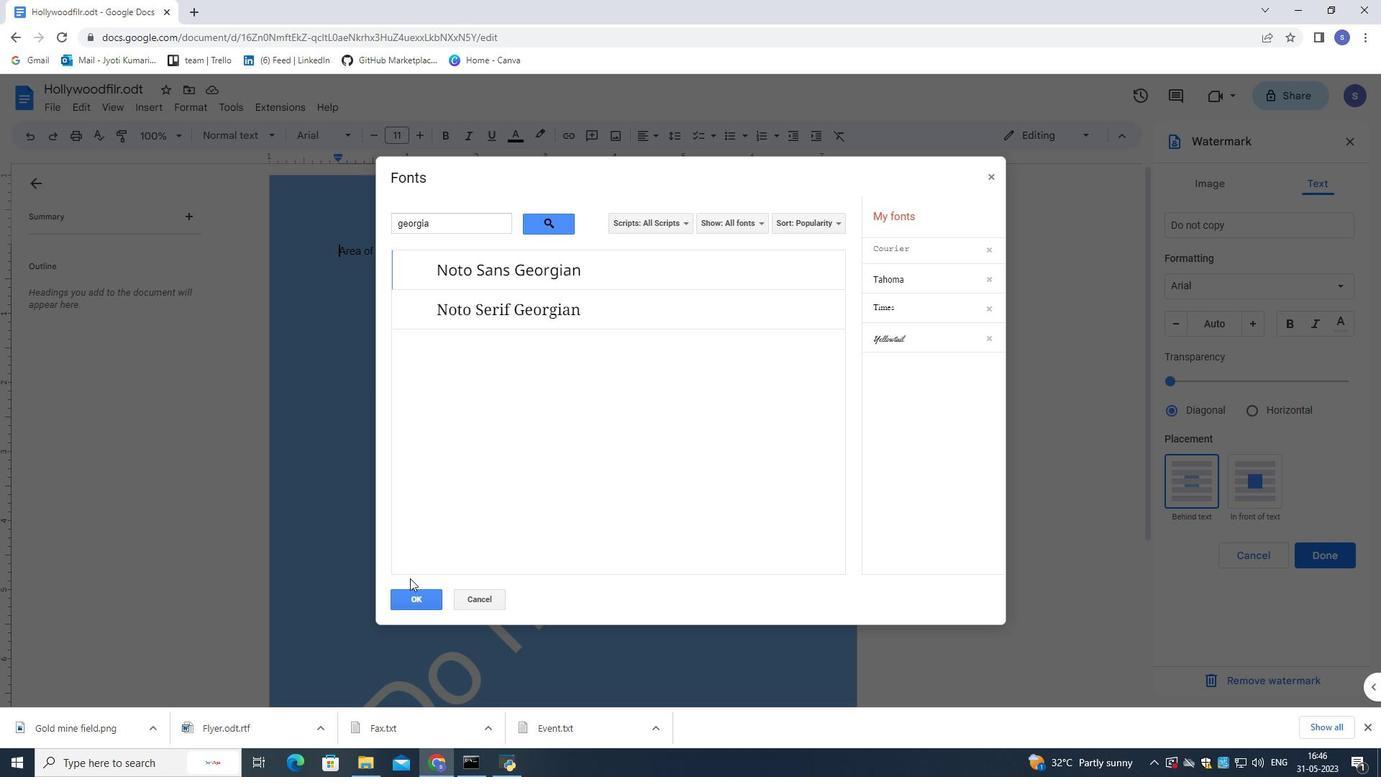 
Action: Mouse pressed left at (413, 602)
Screenshot: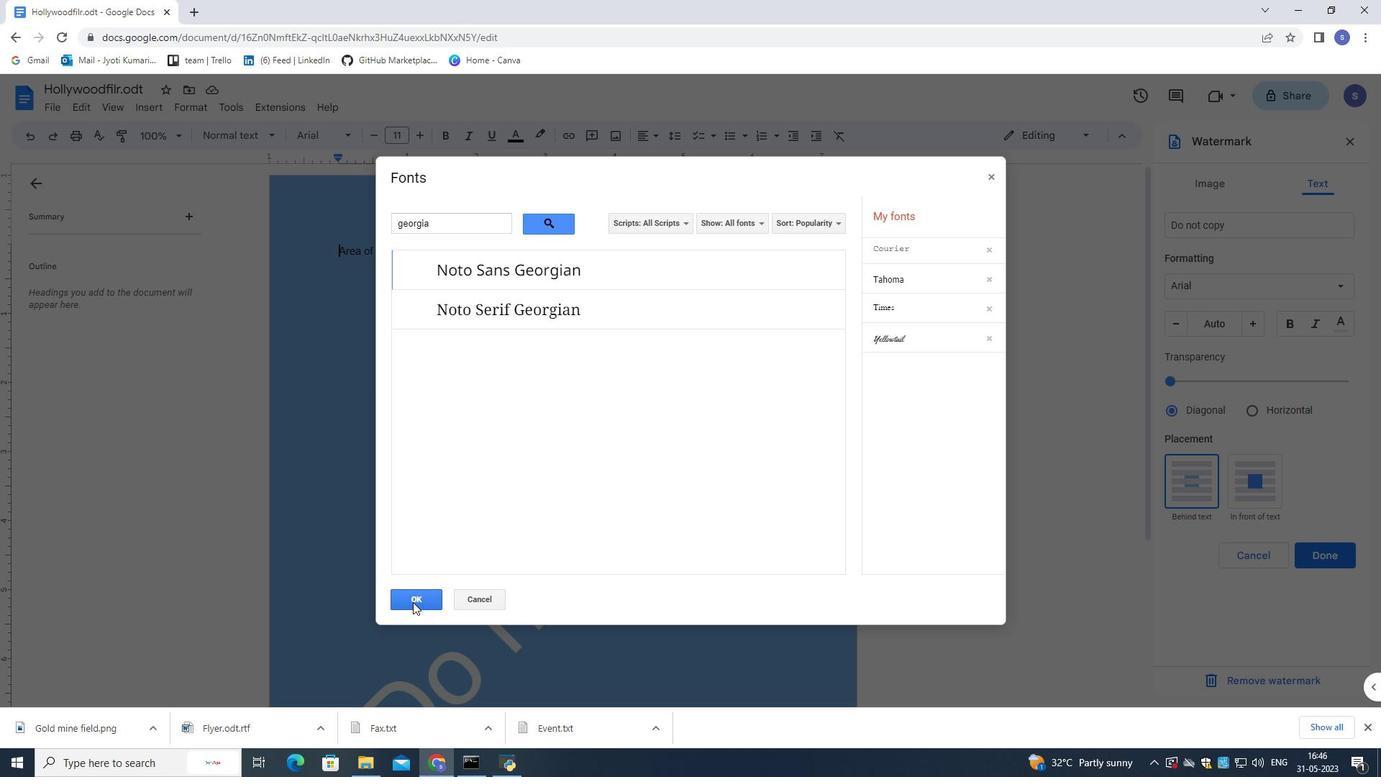 
Action: Mouse moved to (811, 536)
Screenshot: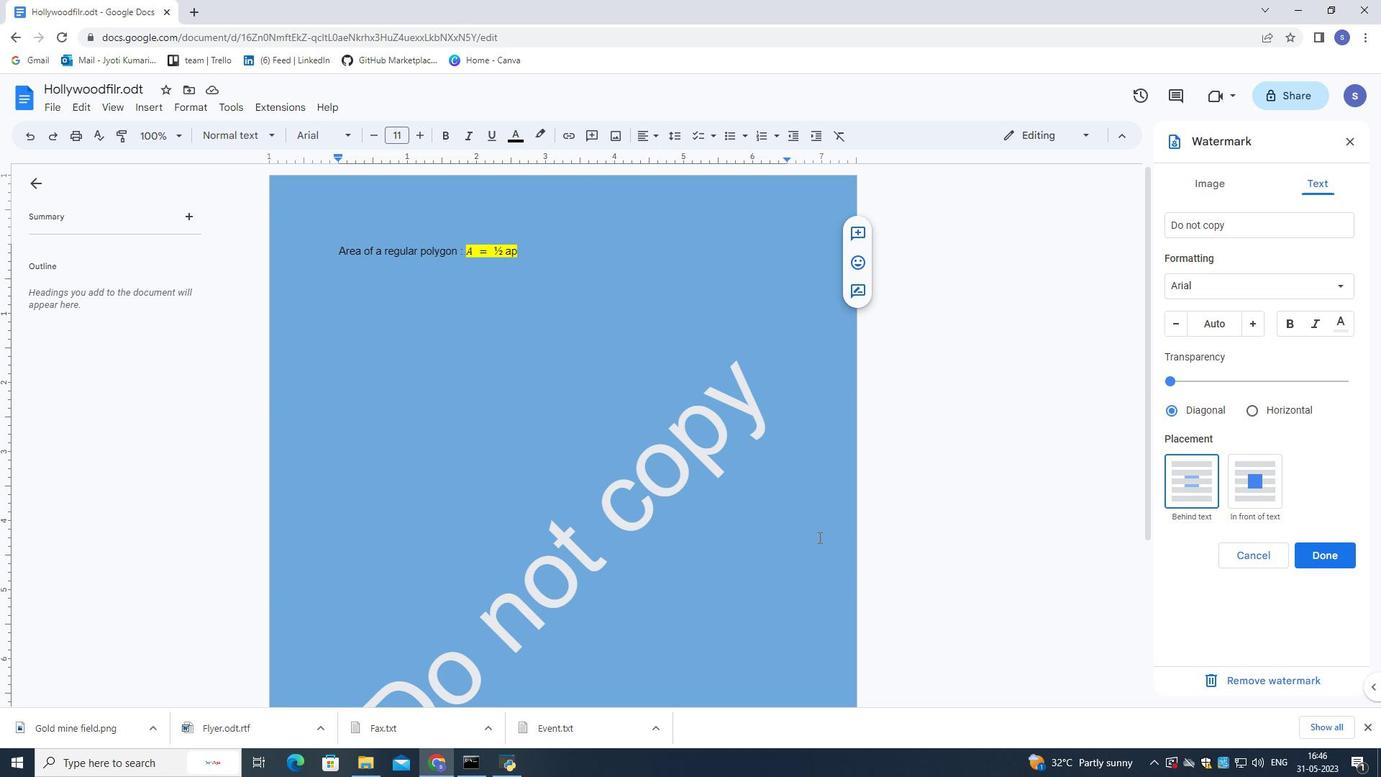 
Action: Mouse scrolled (811, 535) with delta (0, 0)
Screenshot: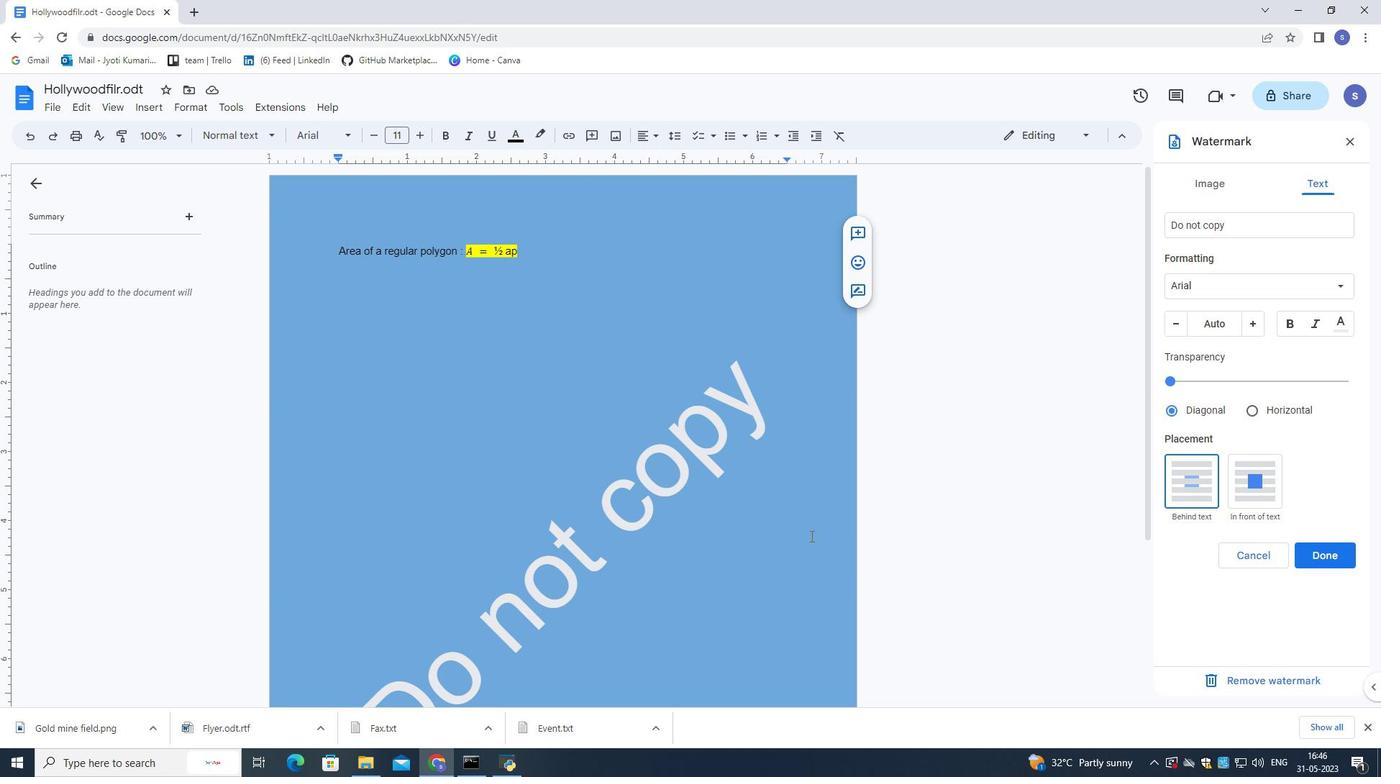 
Action: Mouse scrolled (811, 535) with delta (0, 0)
Screenshot: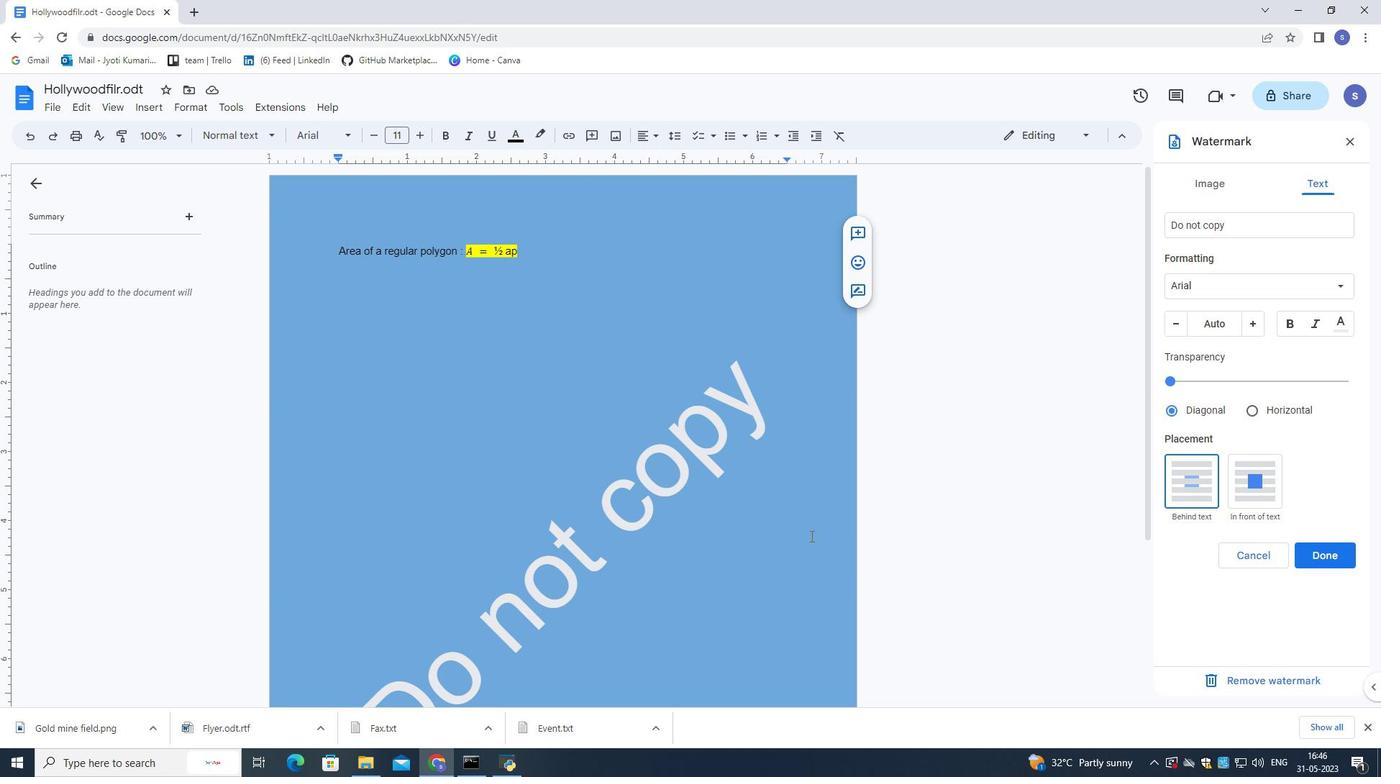 
Action: Mouse scrolled (811, 535) with delta (0, 0)
Screenshot: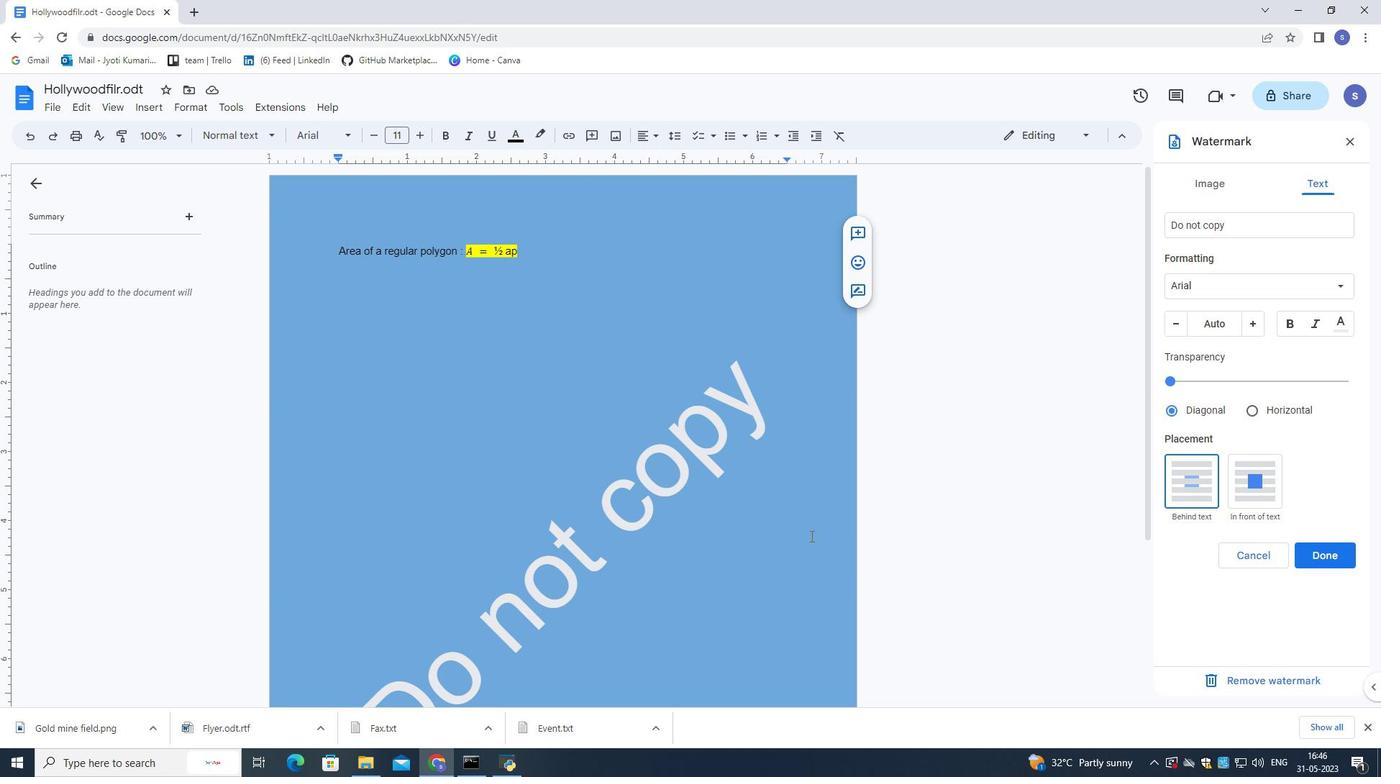 
Action: Mouse scrolled (811, 535) with delta (0, 0)
Screenshot: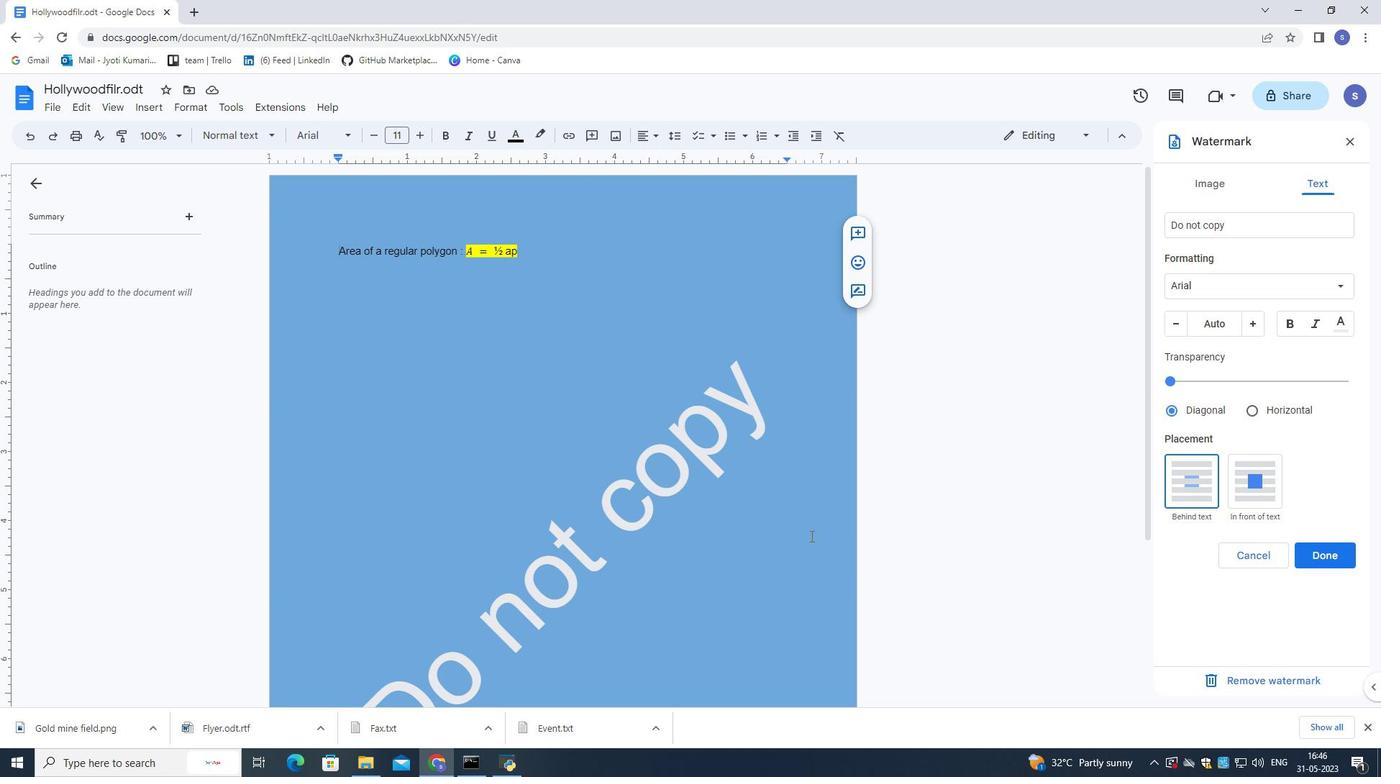 
Action: Mouse scrolled (811, 535) with delta (0, 0)
Screenshot: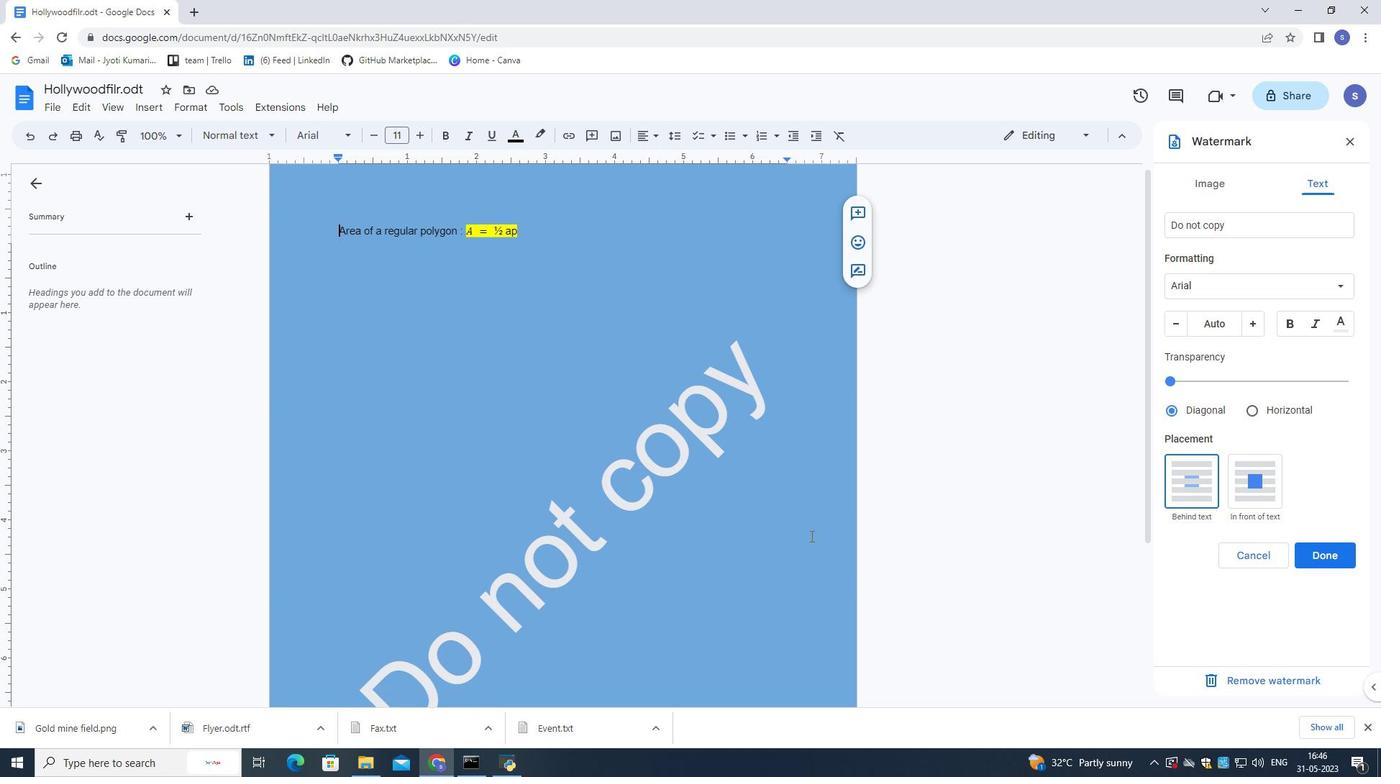 
Action: Mouse scrolled (811, 536) with delta (0, 0)
Screenshot: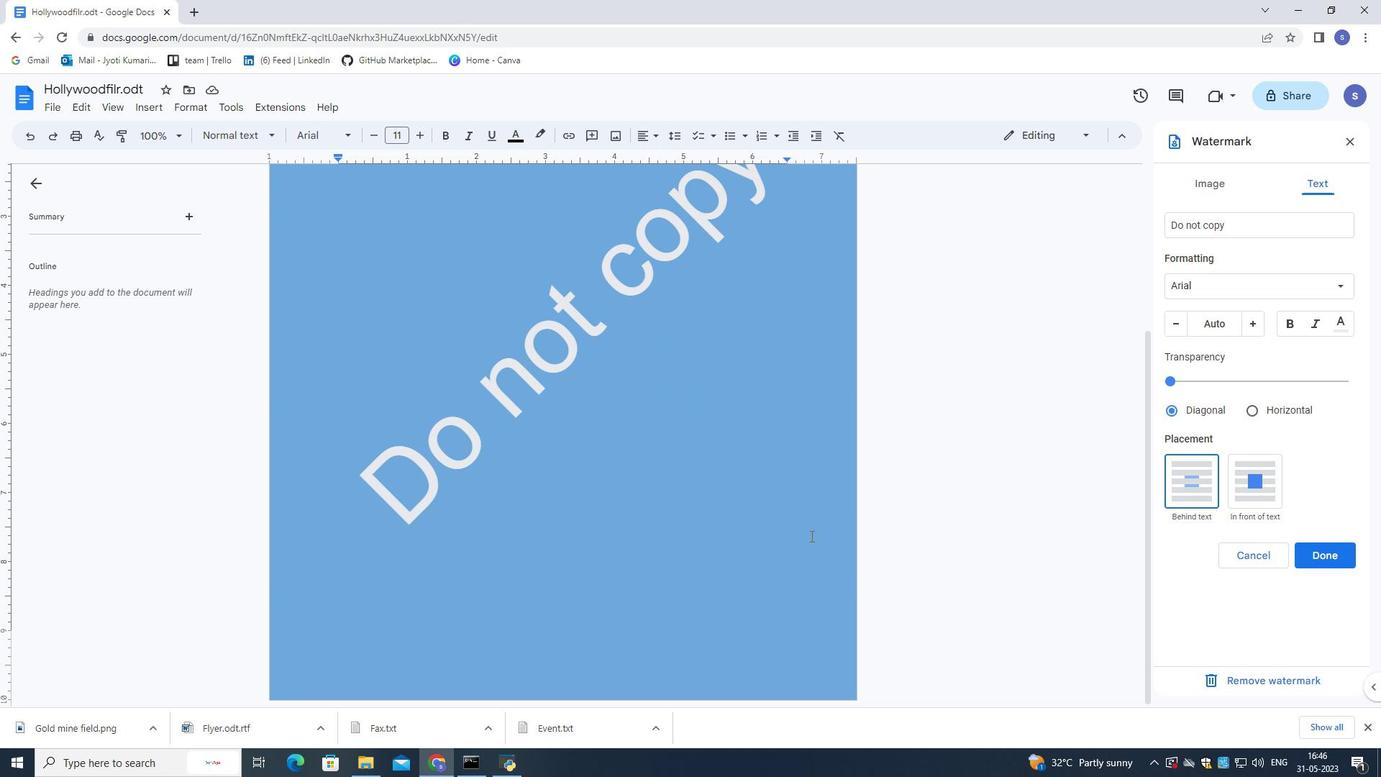 
Action: Mouse scrolled (811, 536) with delta (0, 0)
Screenshot: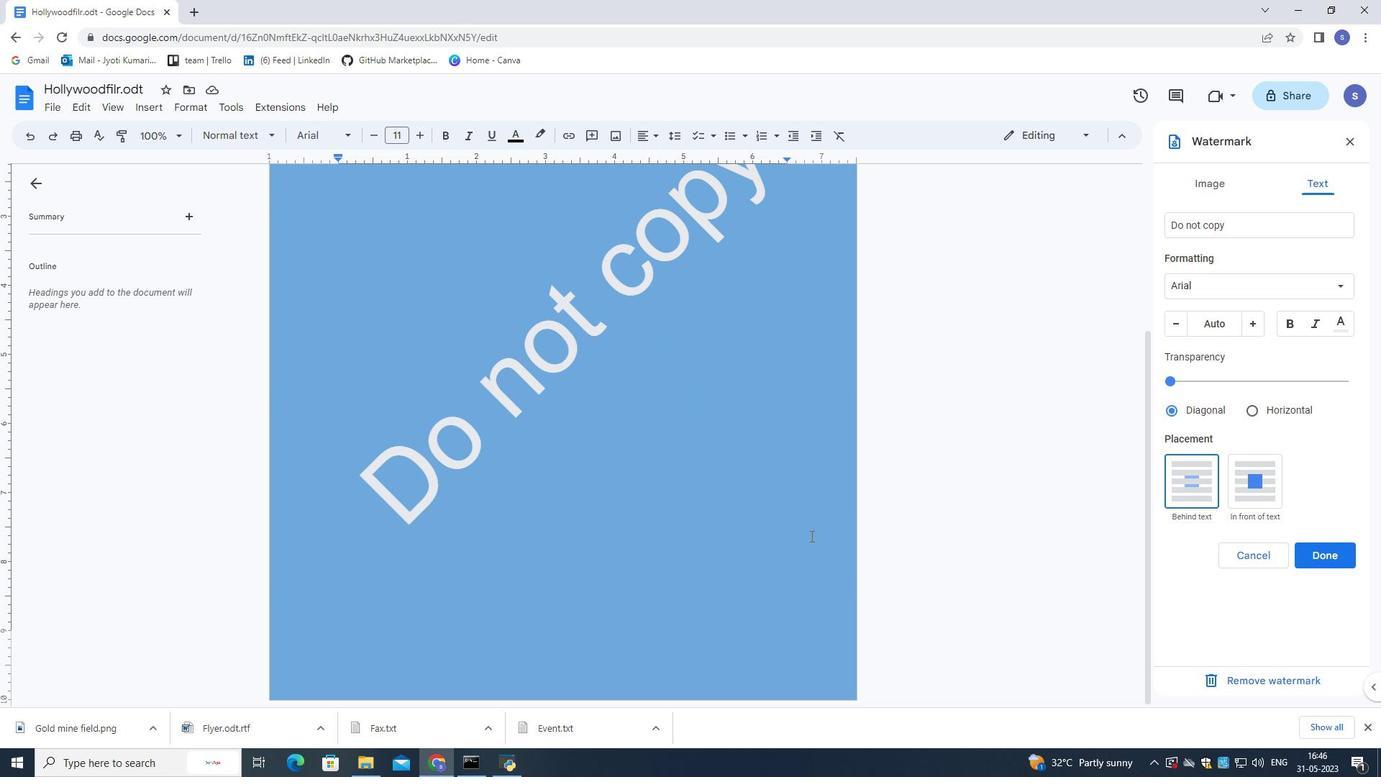 
Action: Mouse scrolled (811, 536) with delta (0, 0)
Screenshot: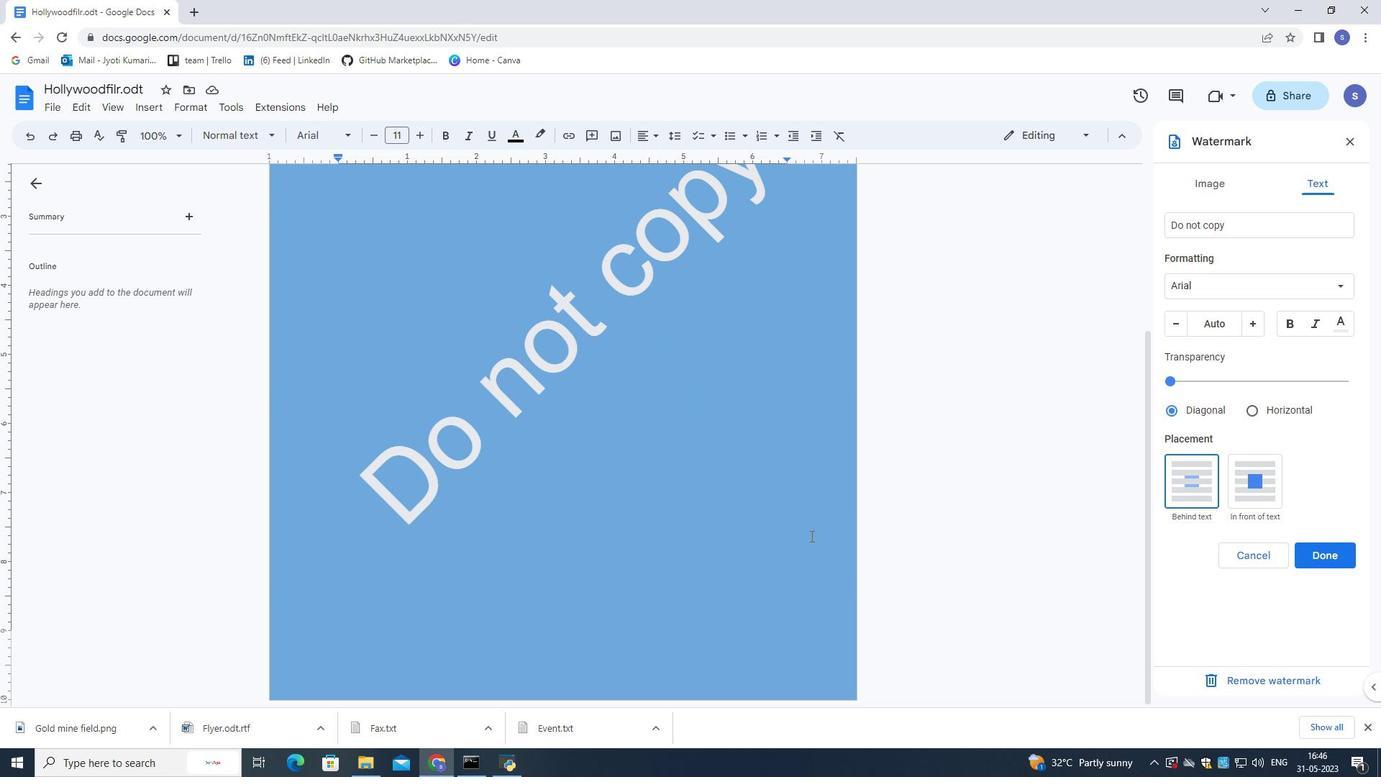 
Action: Mouse scrolled (811, 536) with delta (0, 0)
Screenshot: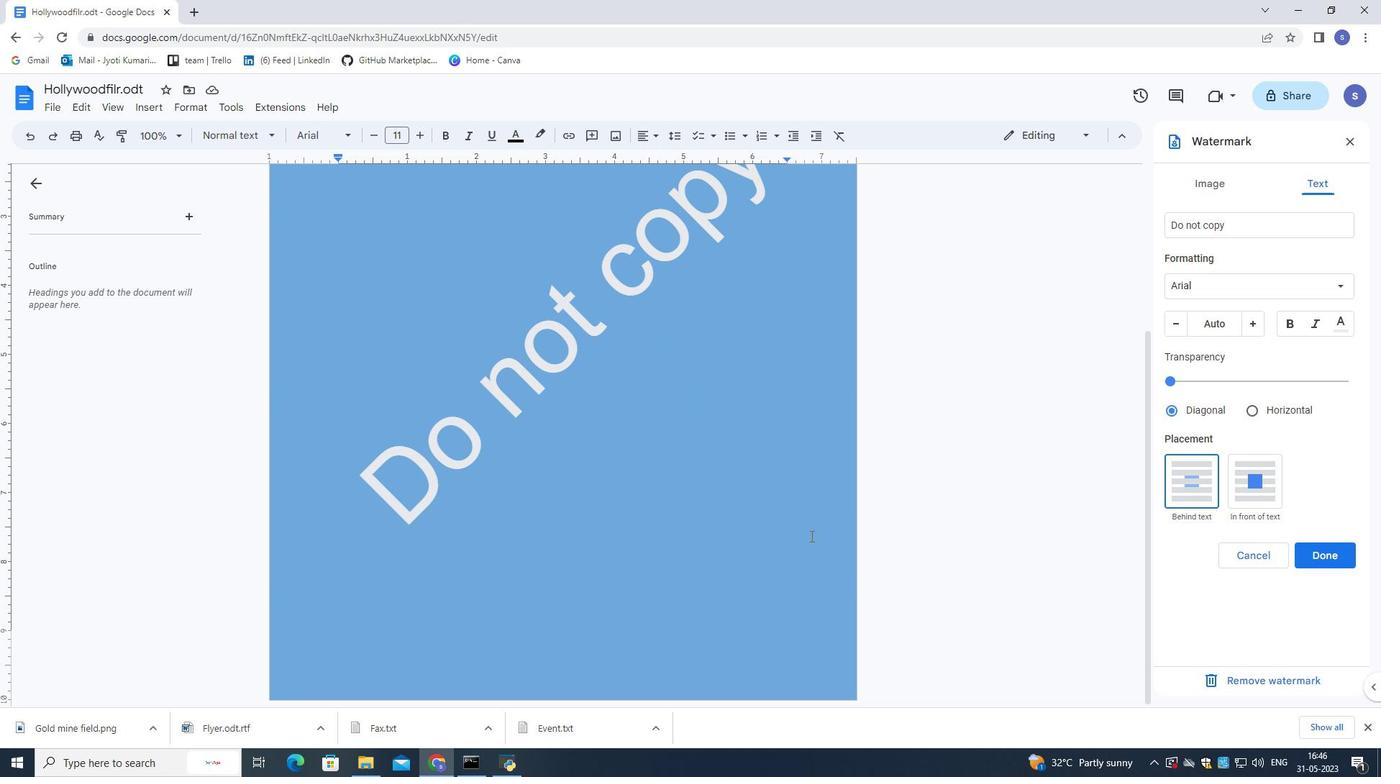 
Action: Mouse scrolled (811, 536) with delta (0, 0)
Screenshot: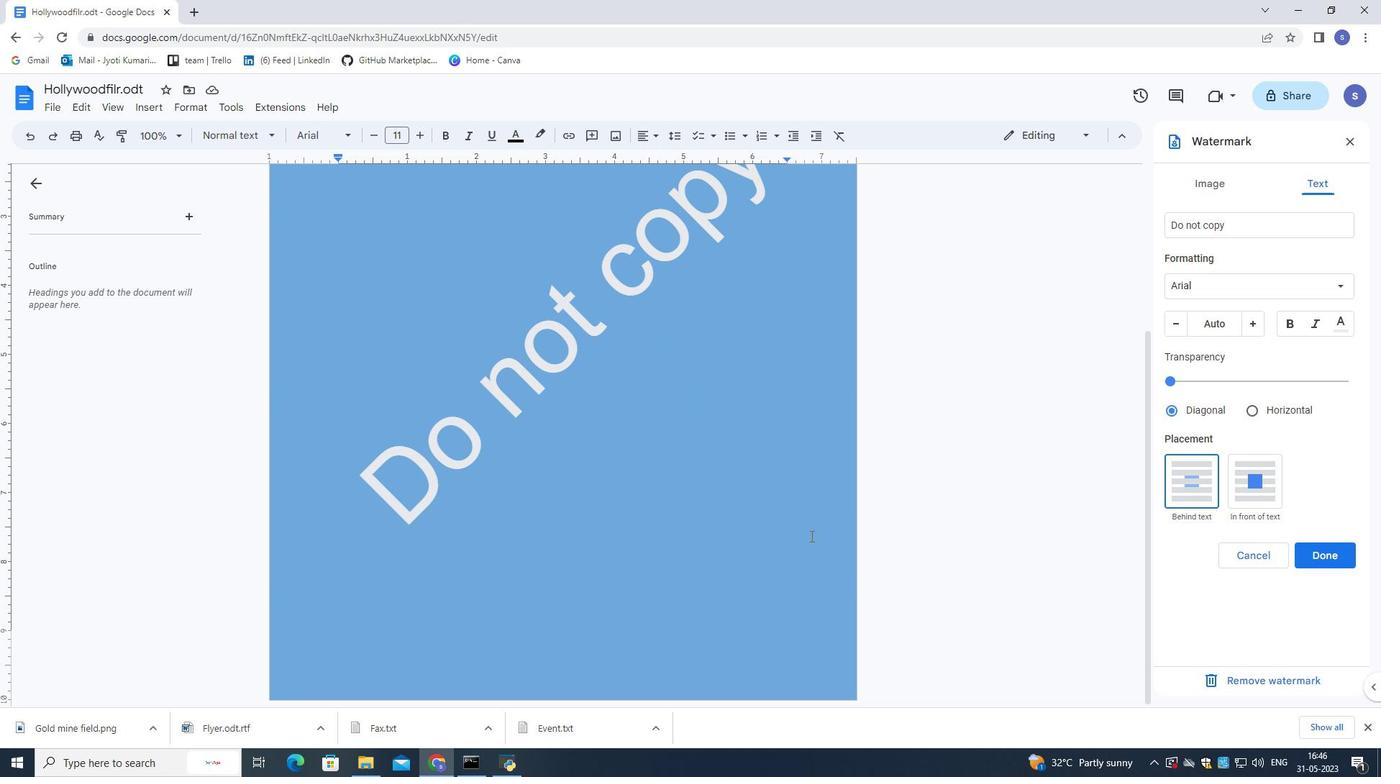 
Action: Mouse scrolled (811, 536) with delta (0, 0)
Screenshot: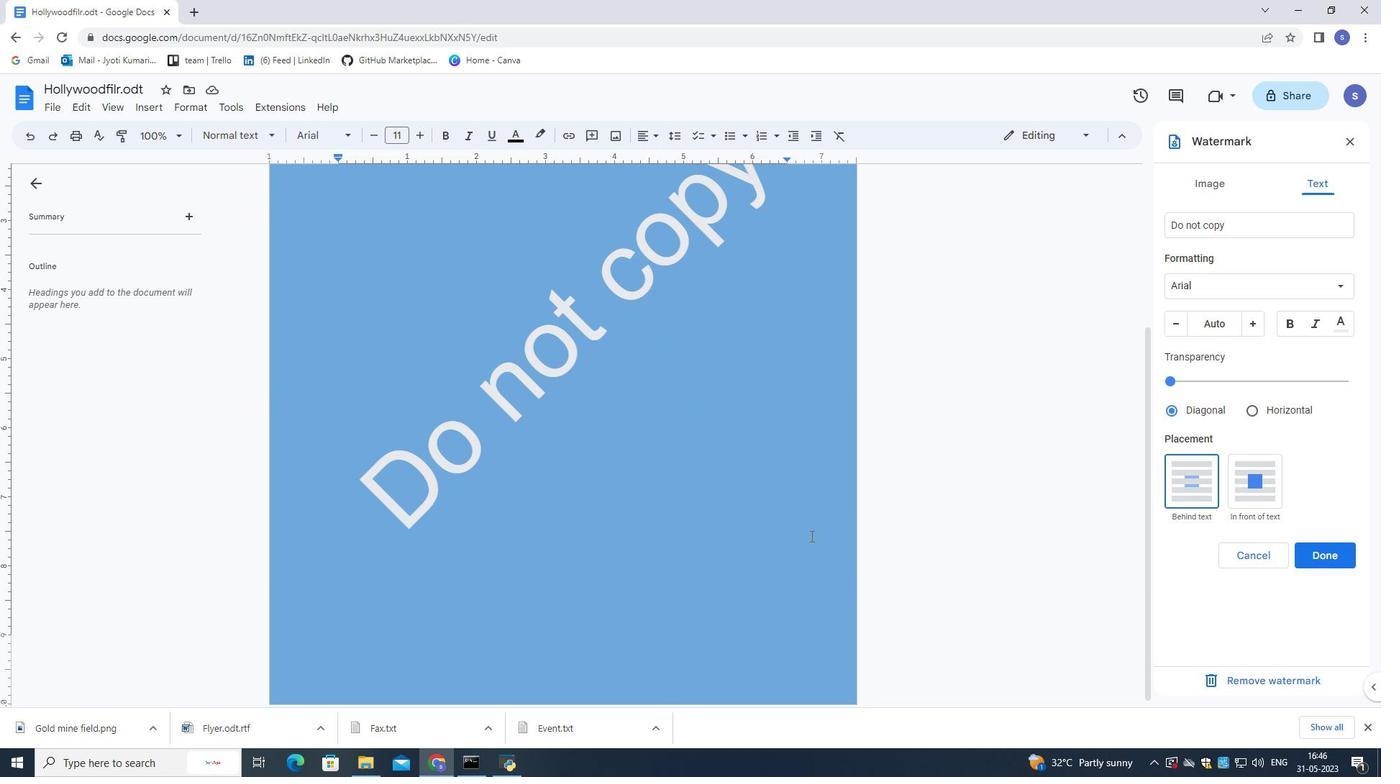 
